 Task: Search one way flight ticket for 2 adults, 2 children, 2 infants in seat in first from Sioux City: Sioux Gateway Airport (brig. General Bud Day Field) to Rockford: Chicago Rockford International Airport(was Northwest Chicagoland Regional Airport At Rockford) on 5-1-2023. Choice of flights is Frontier. Number of bags: 7 checked bags. Price is upto 96000. Outbound departure time preference is 9:45.
Action: Mouse moved to (234, 248)
Screenshot: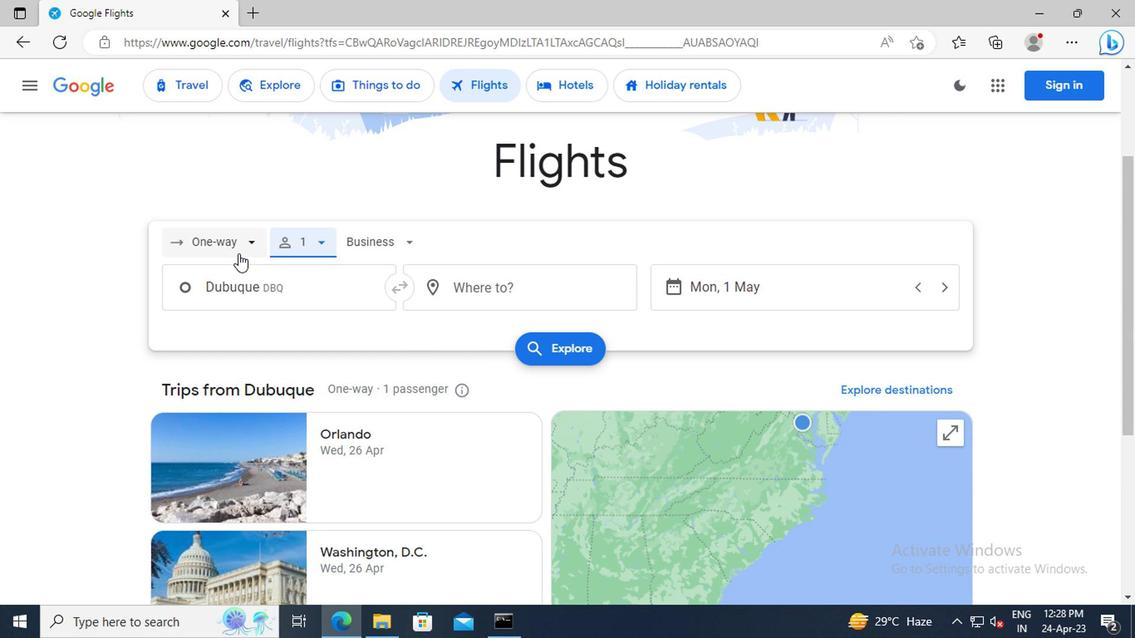 
Action: Mouse pressed left at (234, 248)
Screenshot: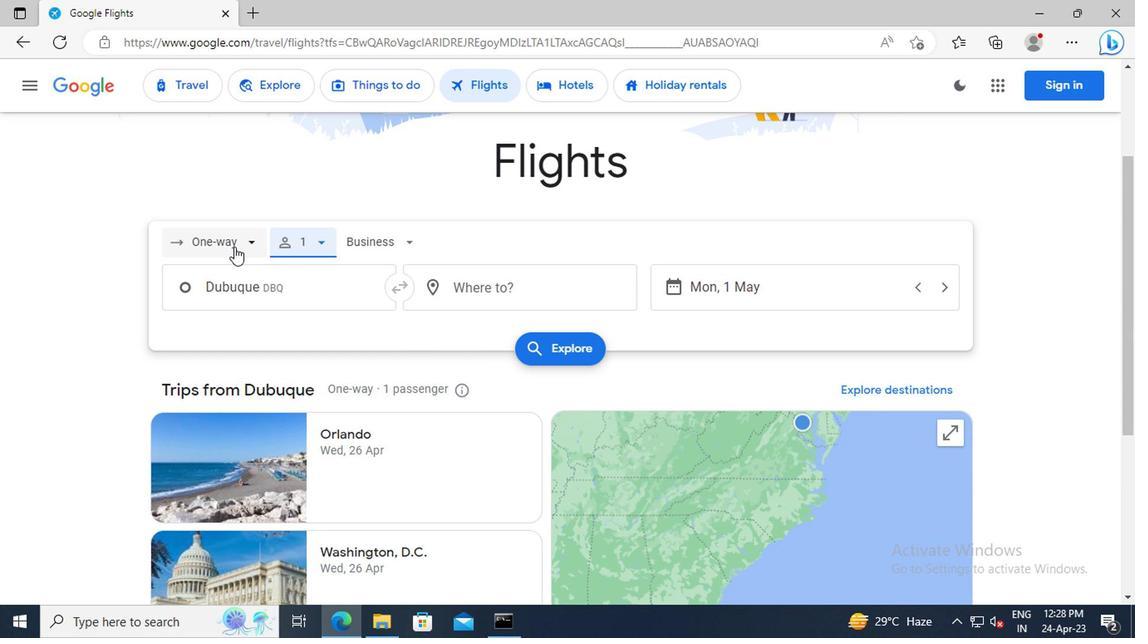 
Action: Mouse moved to (238, 322)
Screenshot: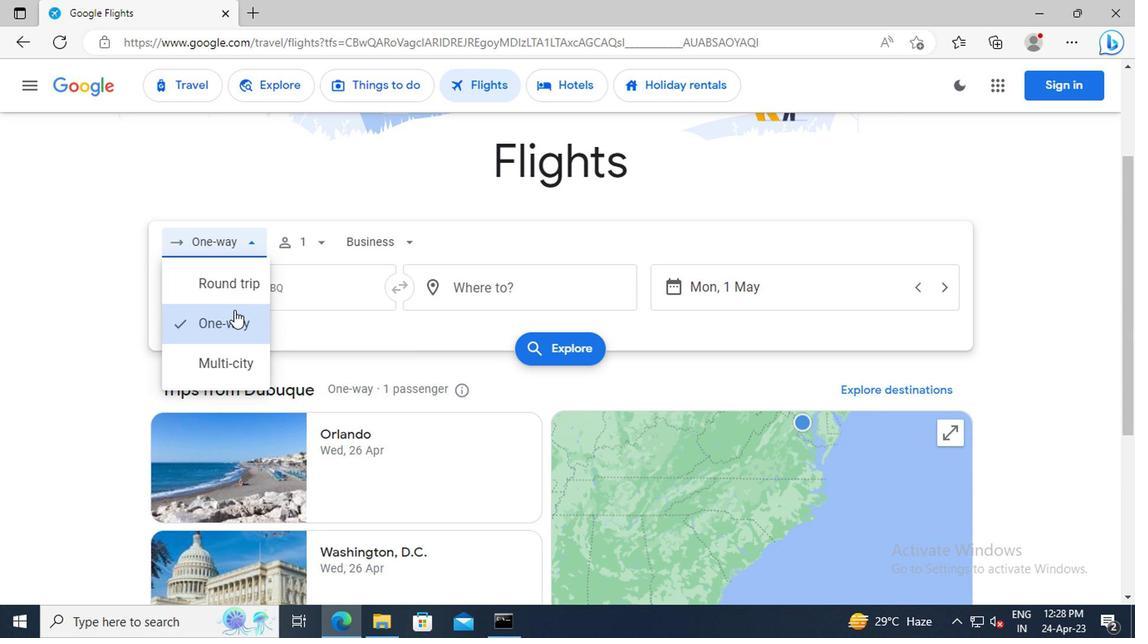 
Action: Mouse pressed left at (238, 322)
Screenshot: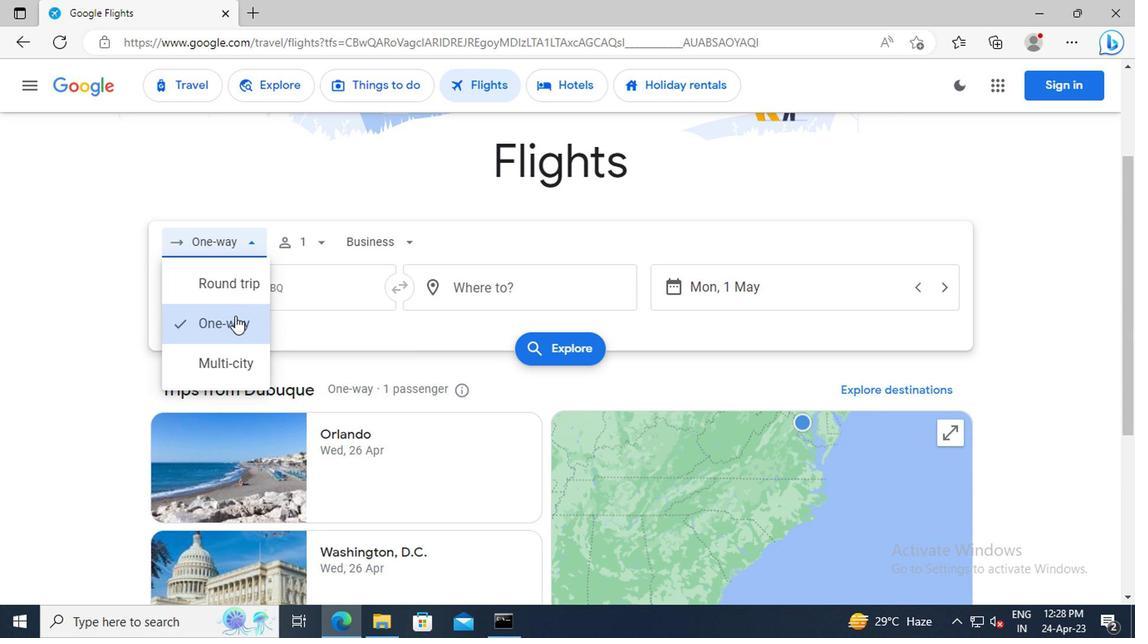 
Action: Mouse moved to (319, 241)
Screenshot: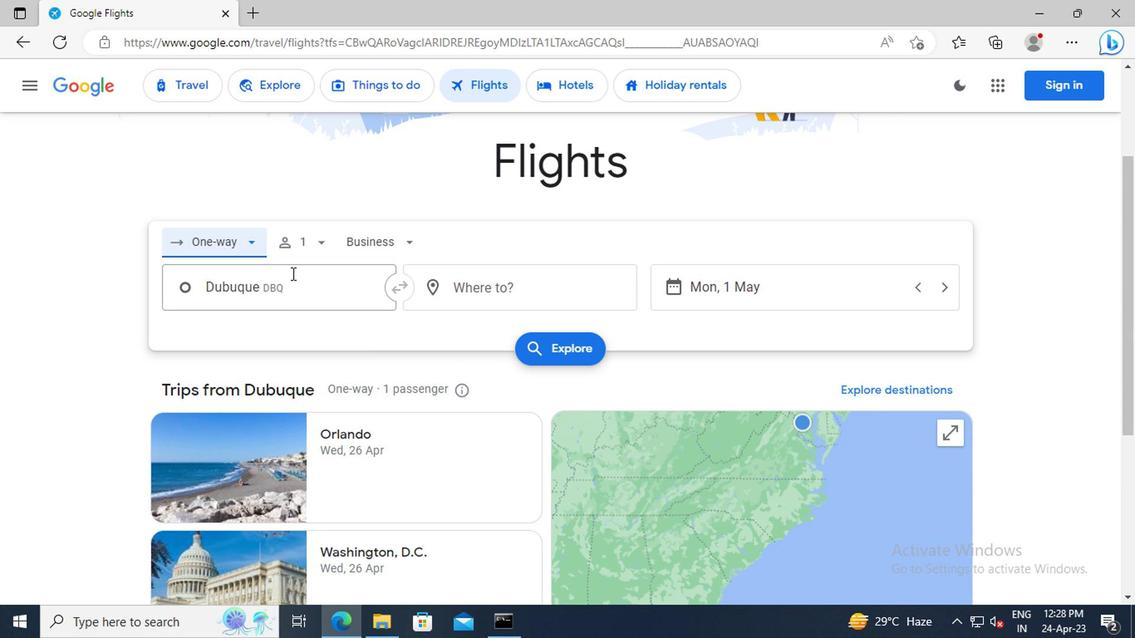 
Action: Mouse pressed left at (319, 241)
Screenshot: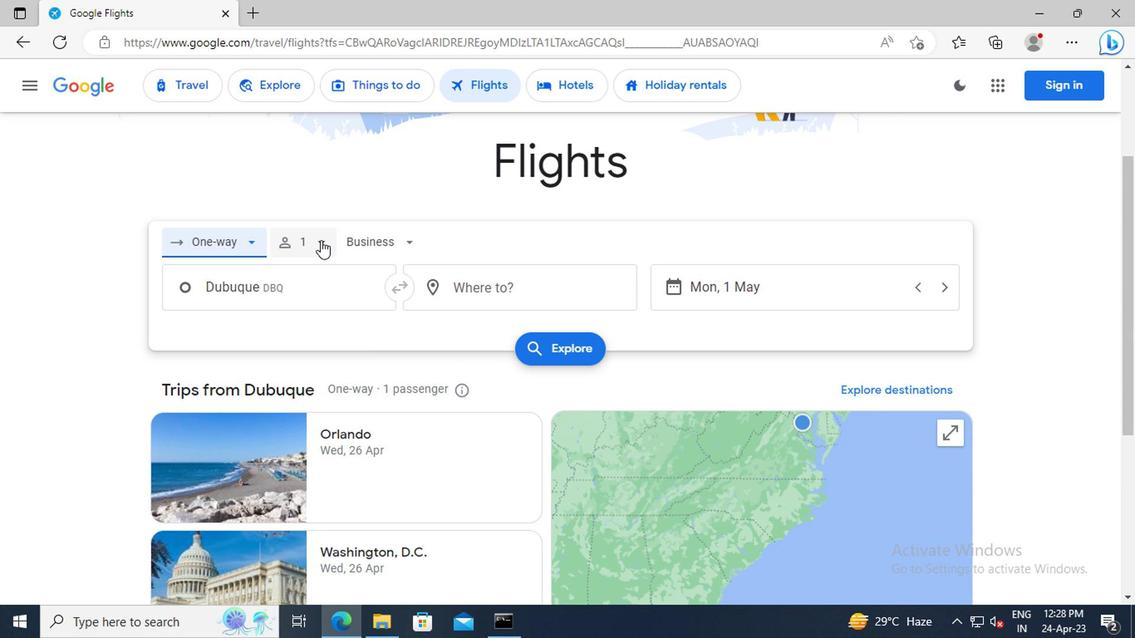 
Action: Mouse moved to (435, 285)
Screenshot: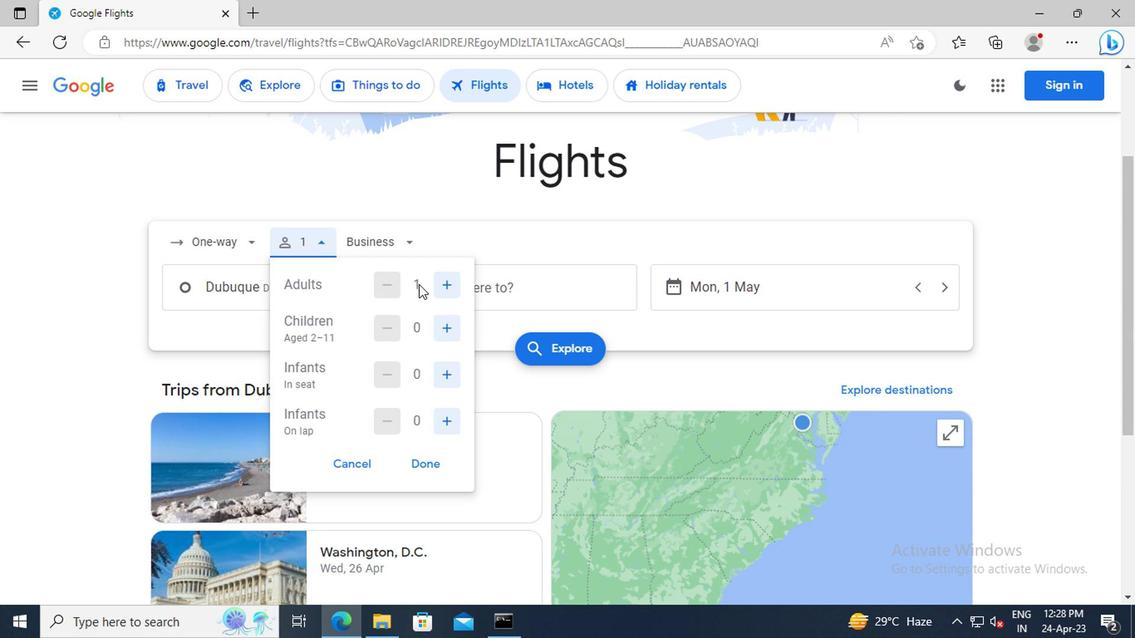 
Action: Mouse pressed left at (435, 285)
Screenshot: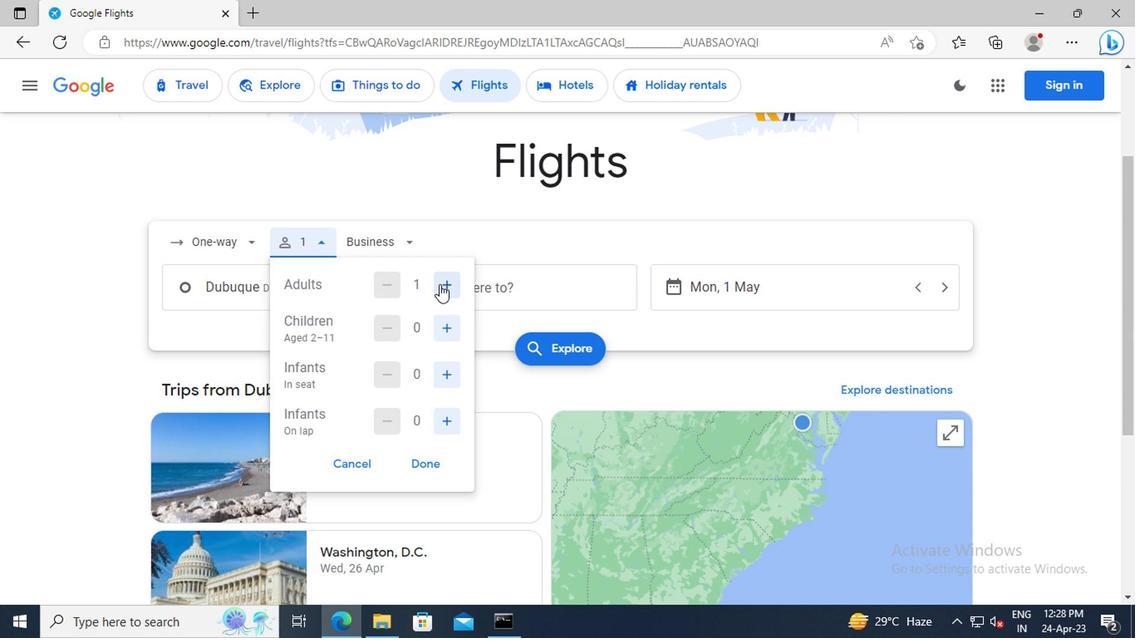 
Action: Mouse moved to (444, 327)
Screenshot: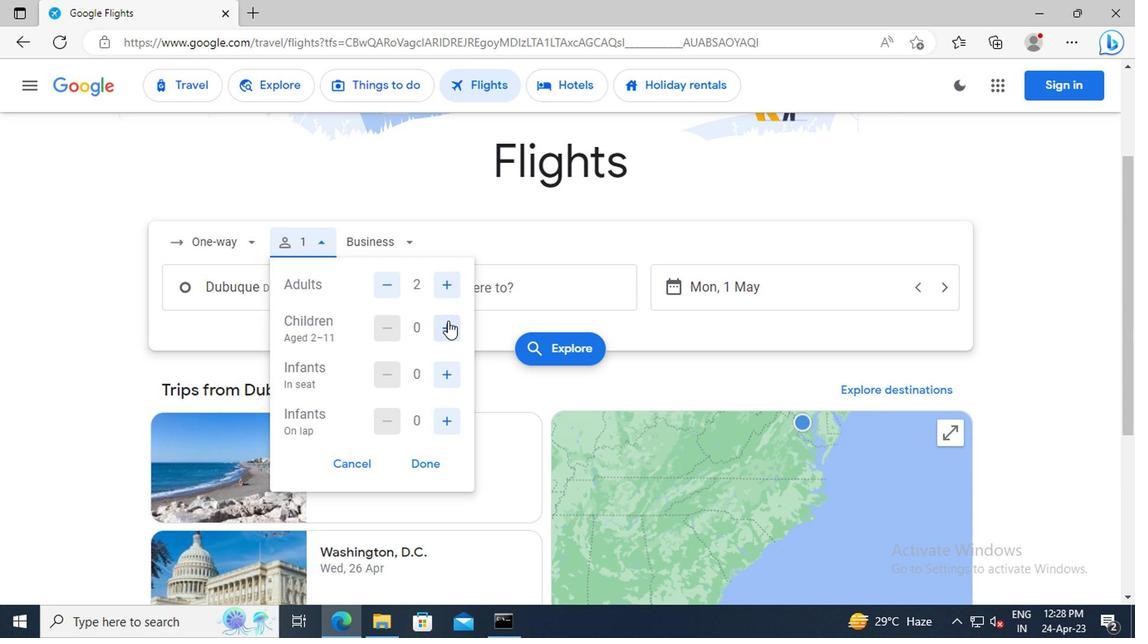 
Action: Mouse pressed left at (444, 327)
Screenshot: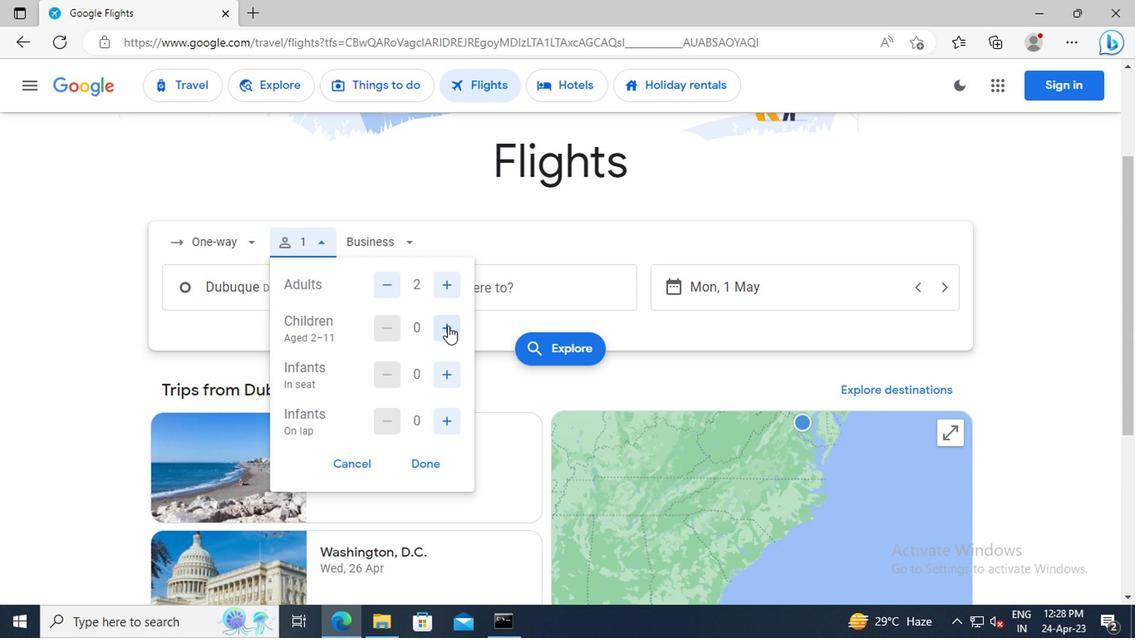 
Action: Mouse pressed left at (444, 327)
Screenshot: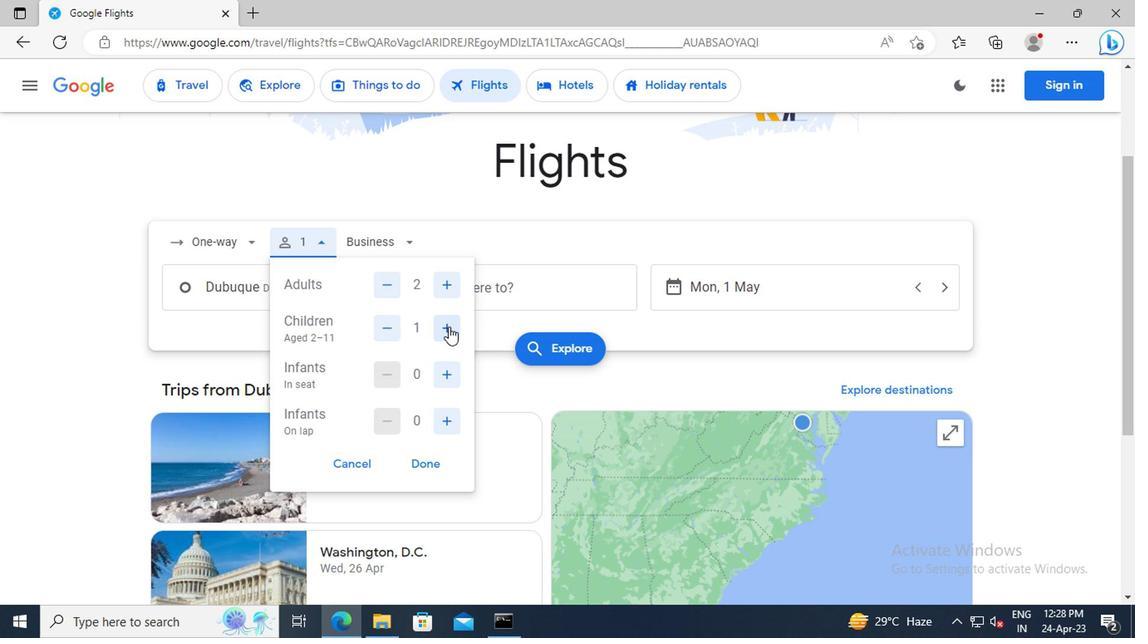 
Action: Mouse moved to (443, 378)
Screenshot: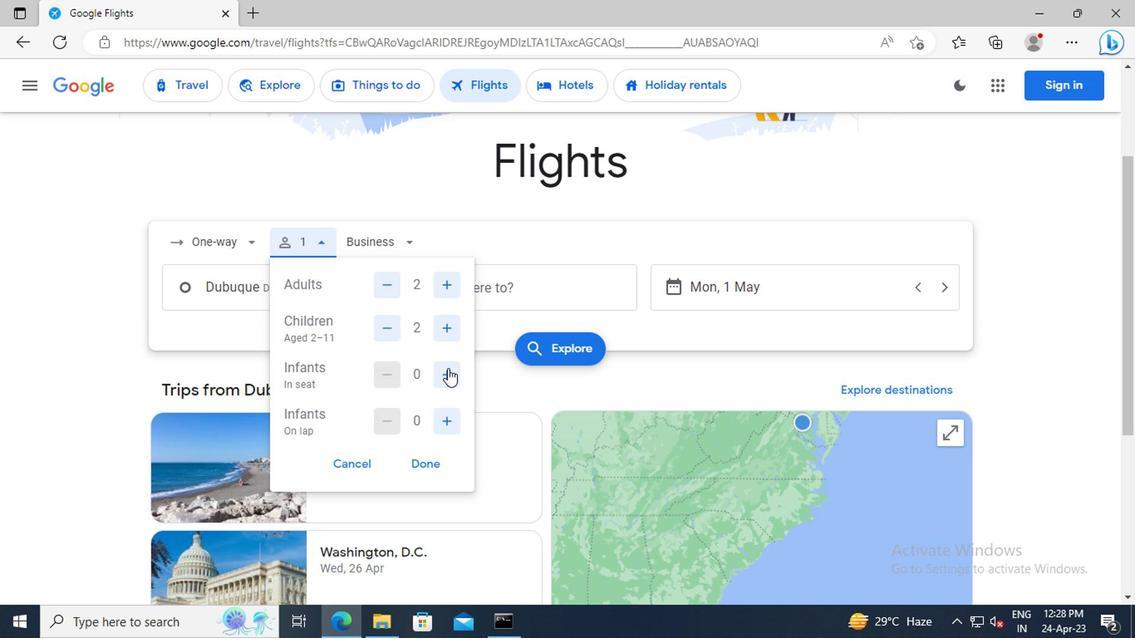 
Action: Mouse pressed left at (443, 378)
Screenshot: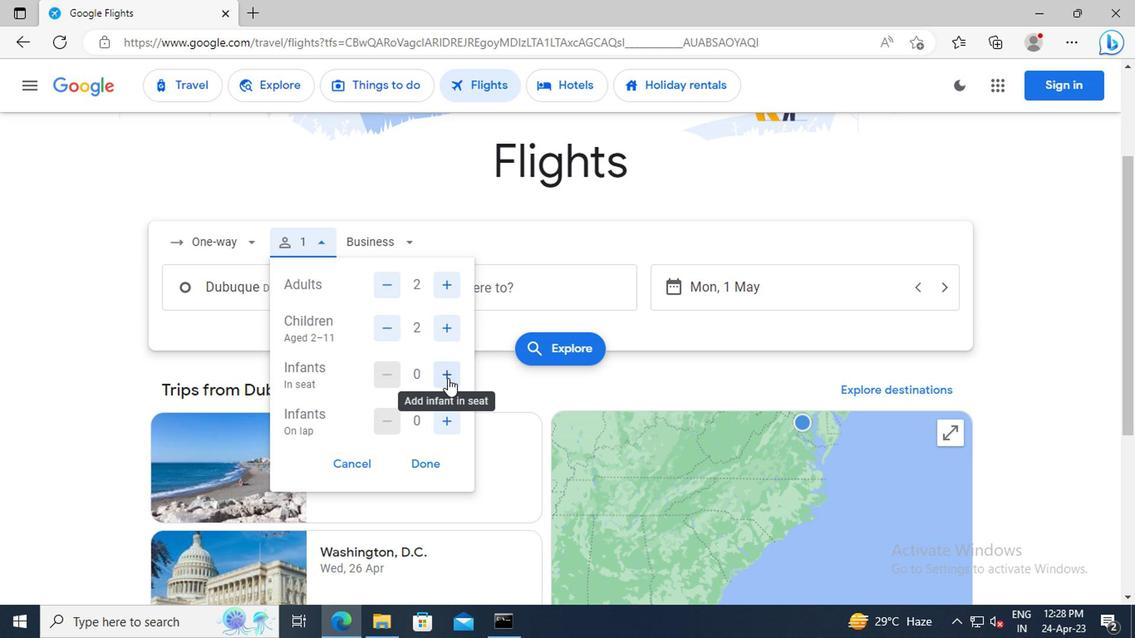 
Action: Mouse pressed left at (443, 378)
Screenshot: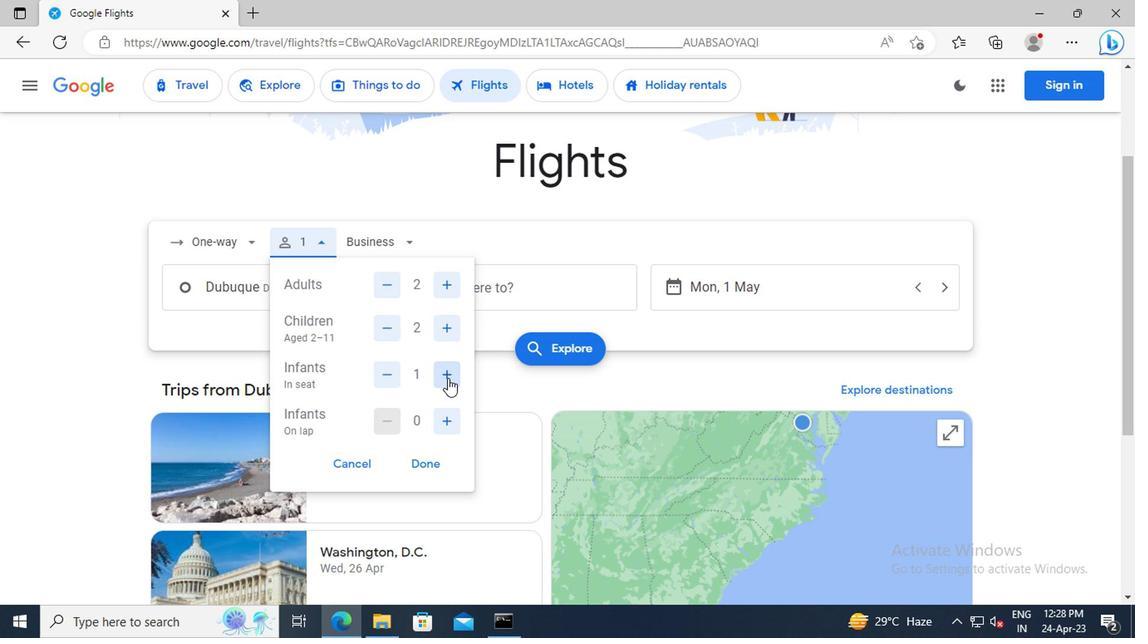 
Action: Mouse moved to (419, 464)
Screenshot: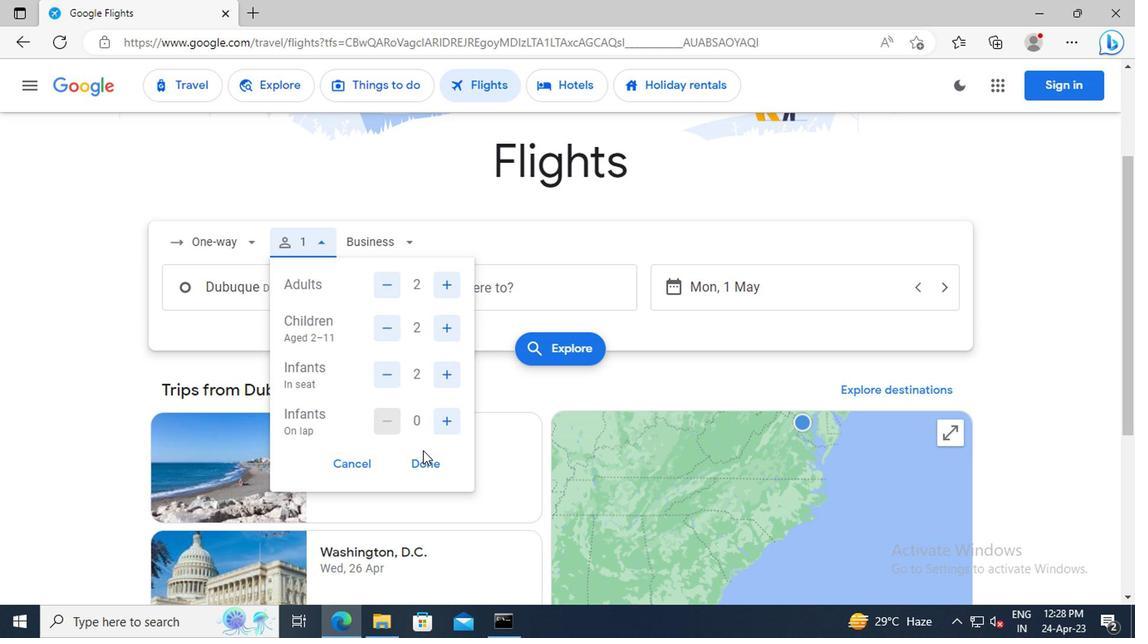 
Action: Mouse pressed left at (419, 464)
Screenshot: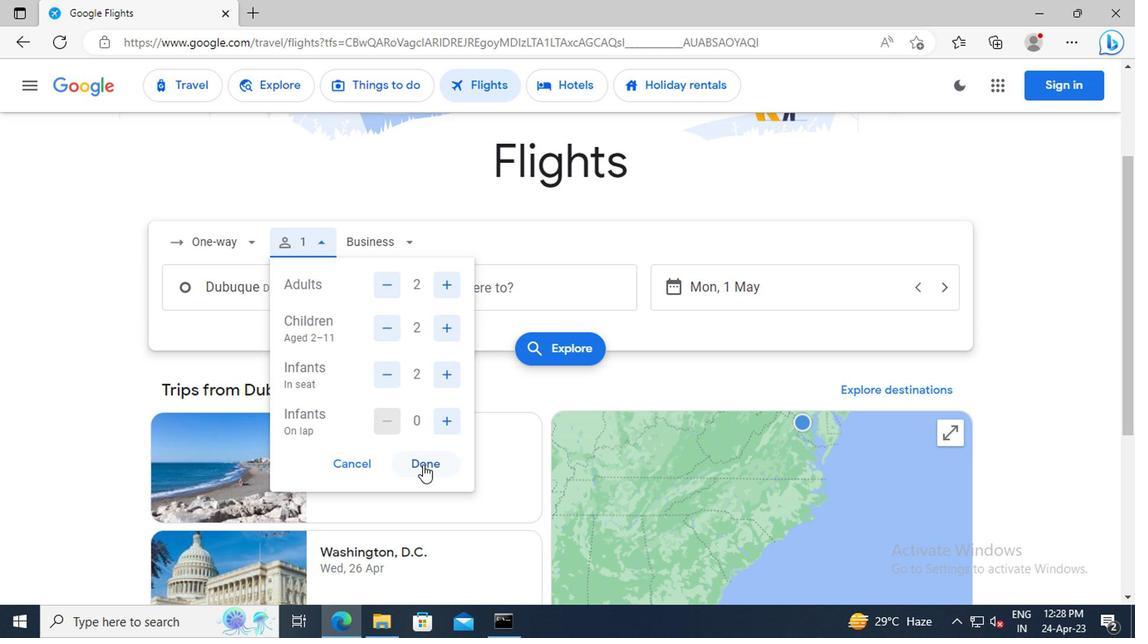 
Action: Mouse moved to (390, 246)
Screenshot: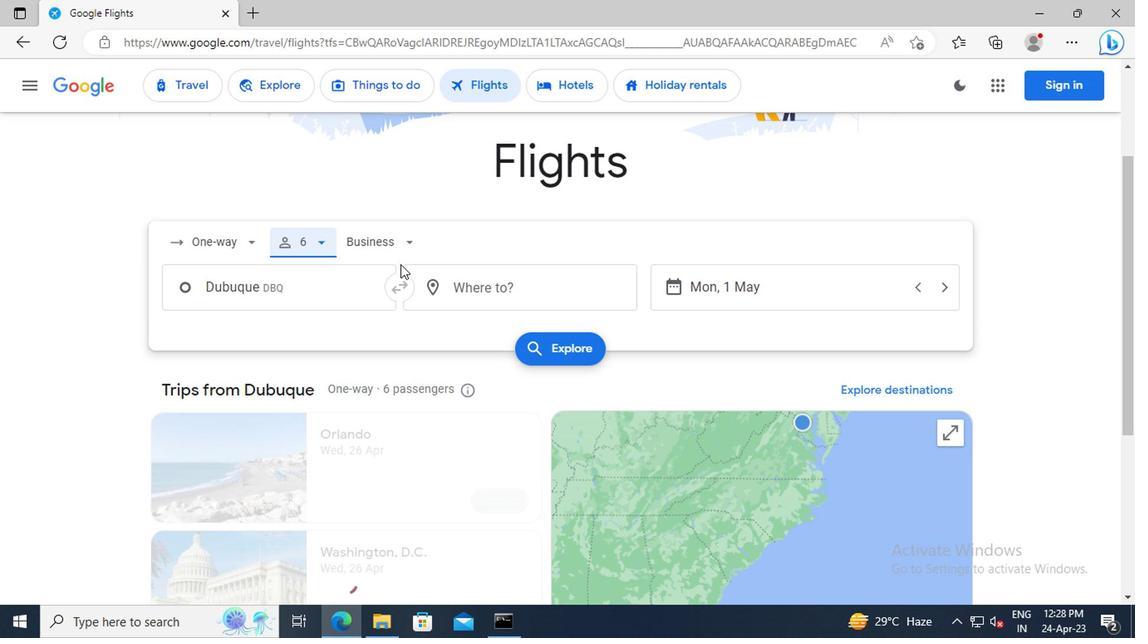 
Action: Mouse pressed left at (390, 246)
Screenshot: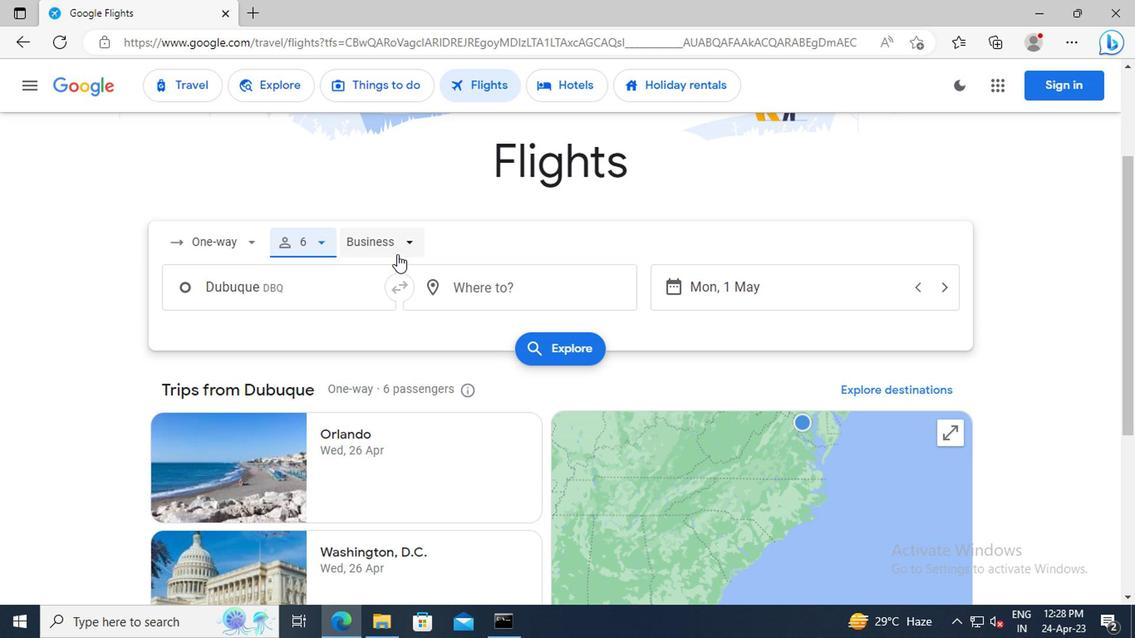 
Action: Mouse moved to (402, 401)
Screenshot: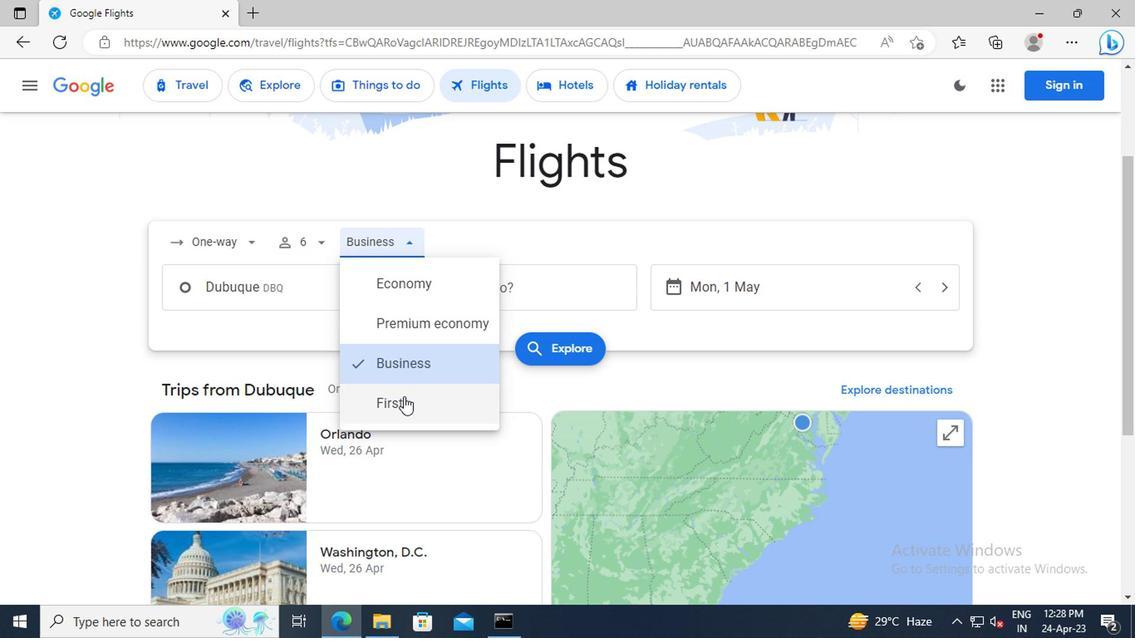 
Action: Mouse pressed left at (402, 401)
Screenshot: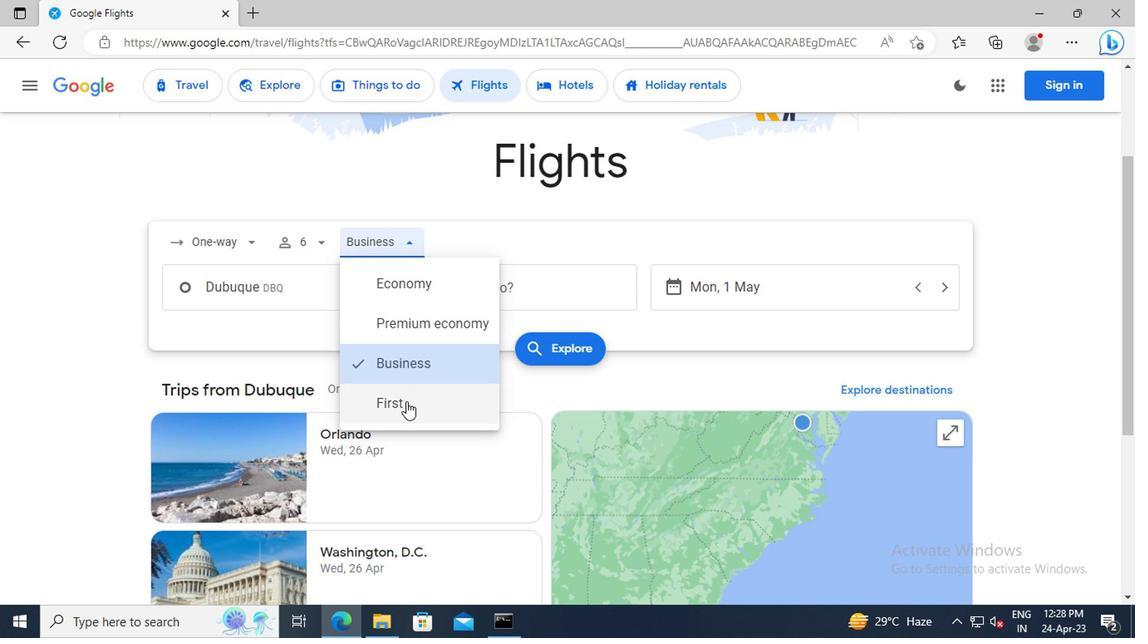 
Action: Mouse moved to (325, 291)
Screenshot: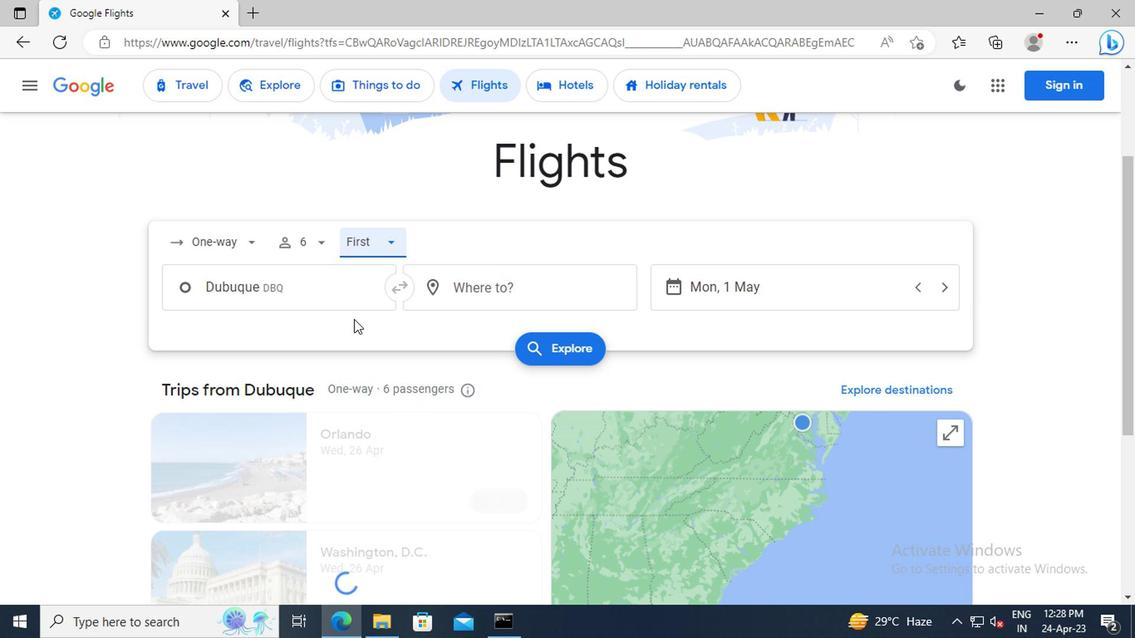 
Action: Mouse pressed left at (325, 291)
Screenshot: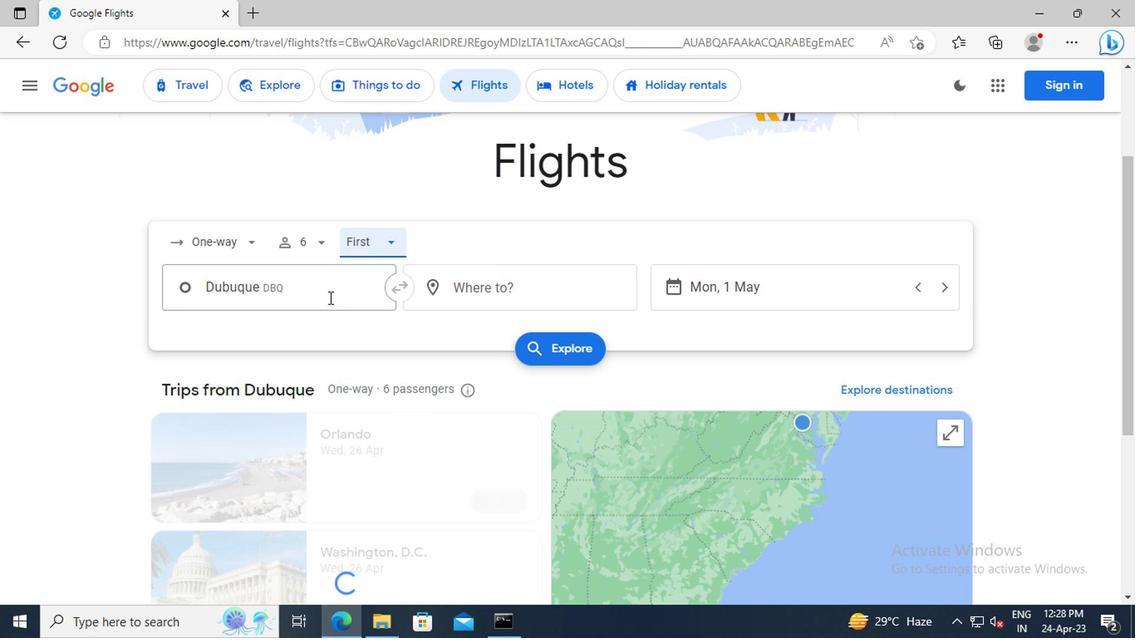 
Action: Key pressed <Key.shift>SIOUX<Key.space><Key.shift>CITY
Screenshot: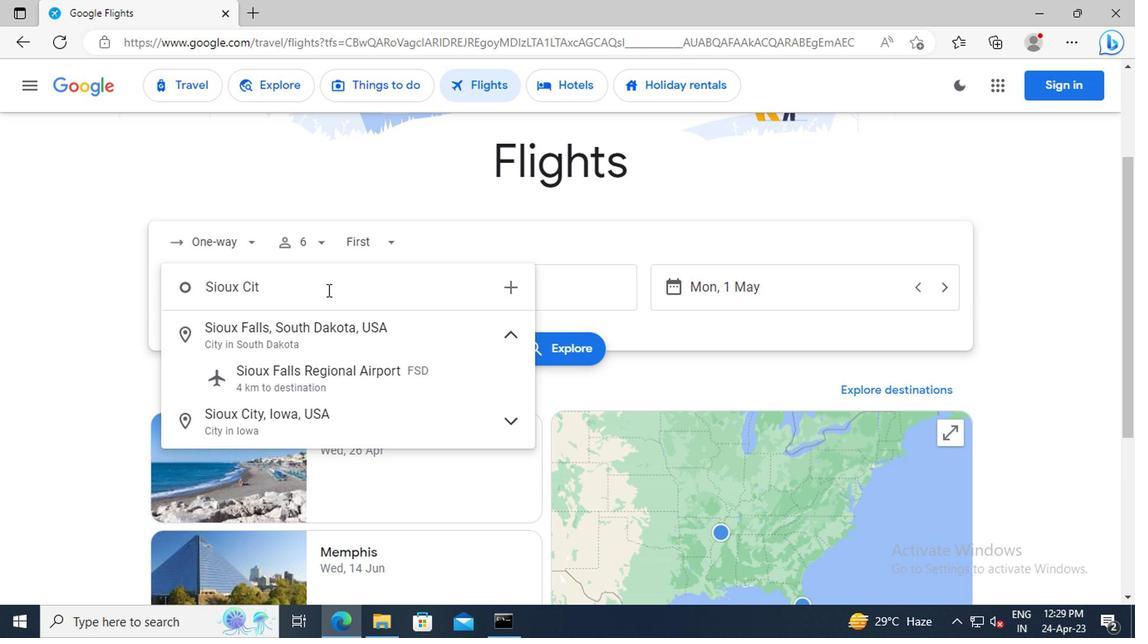 
Action: Mouse moved to (332, 335)
Screenshot: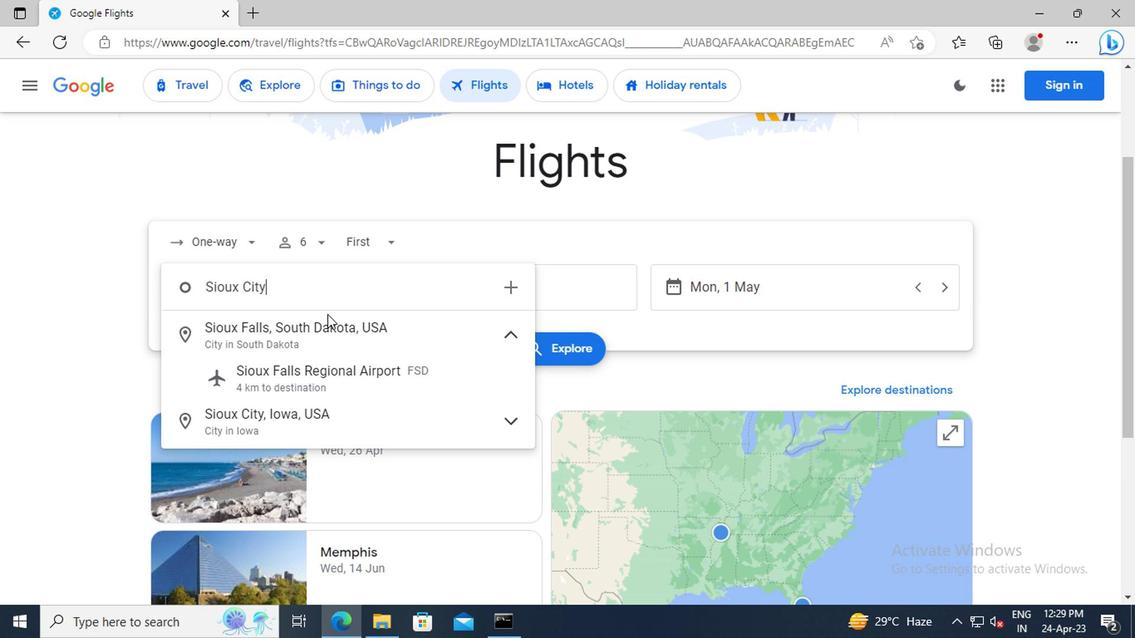 
Action: Mouse pressed left at (332, 335)
Screenshot: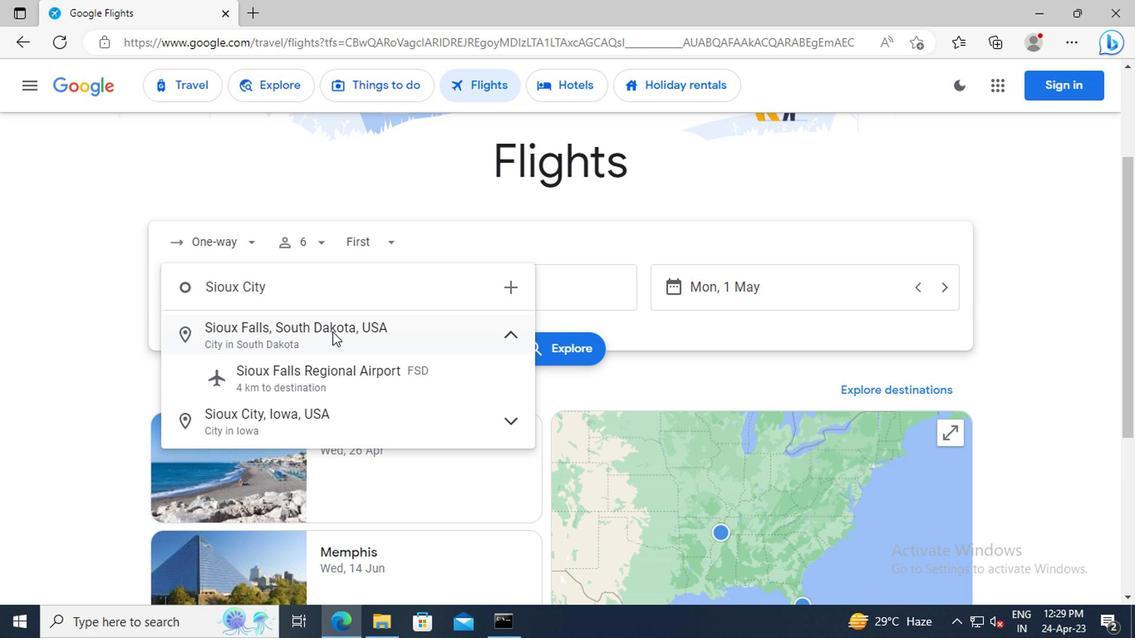 
Action: Mouse moved to (466, 294)
Screenshot: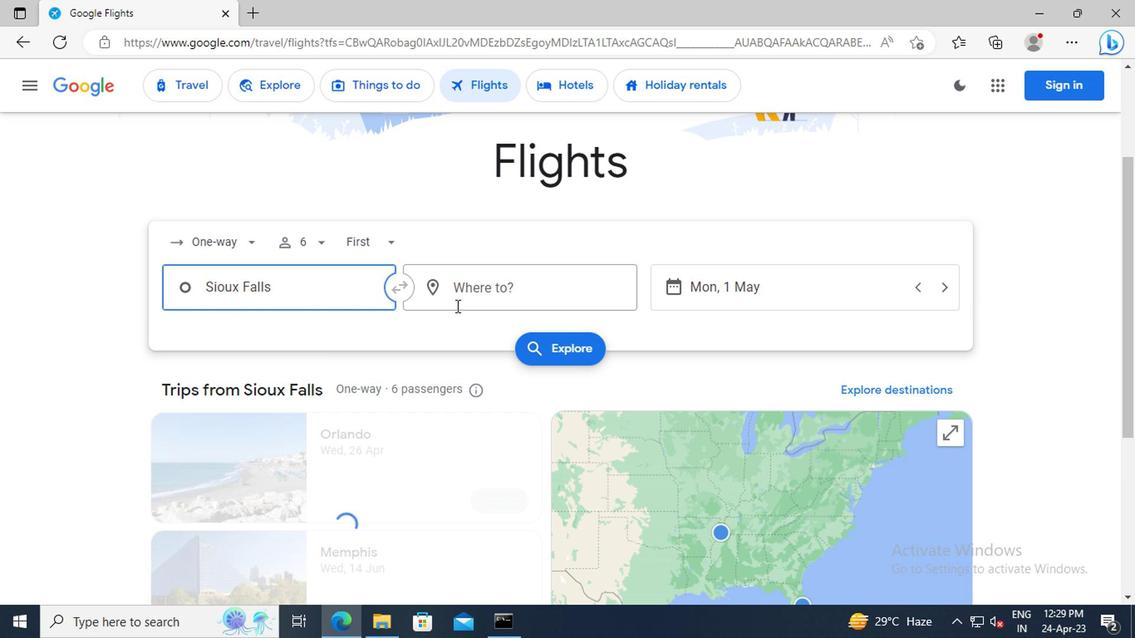 
Action: Mouse pressed left at (466, 294)
Screenshot: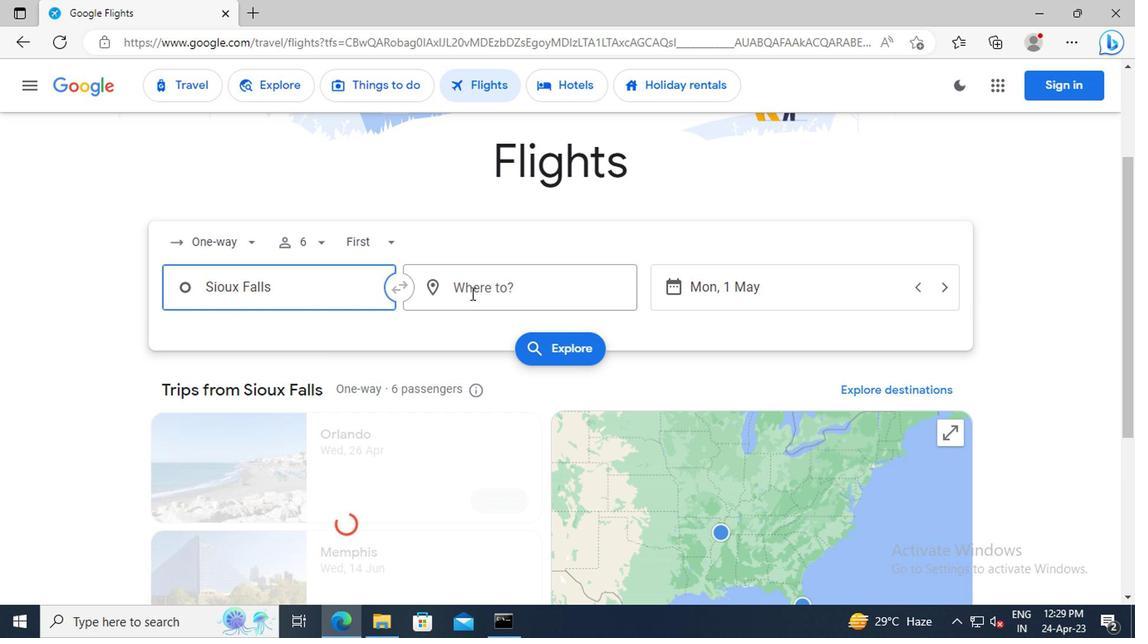 
Action: Key pressed <Key.shift>ROCKFORD
Screenshot: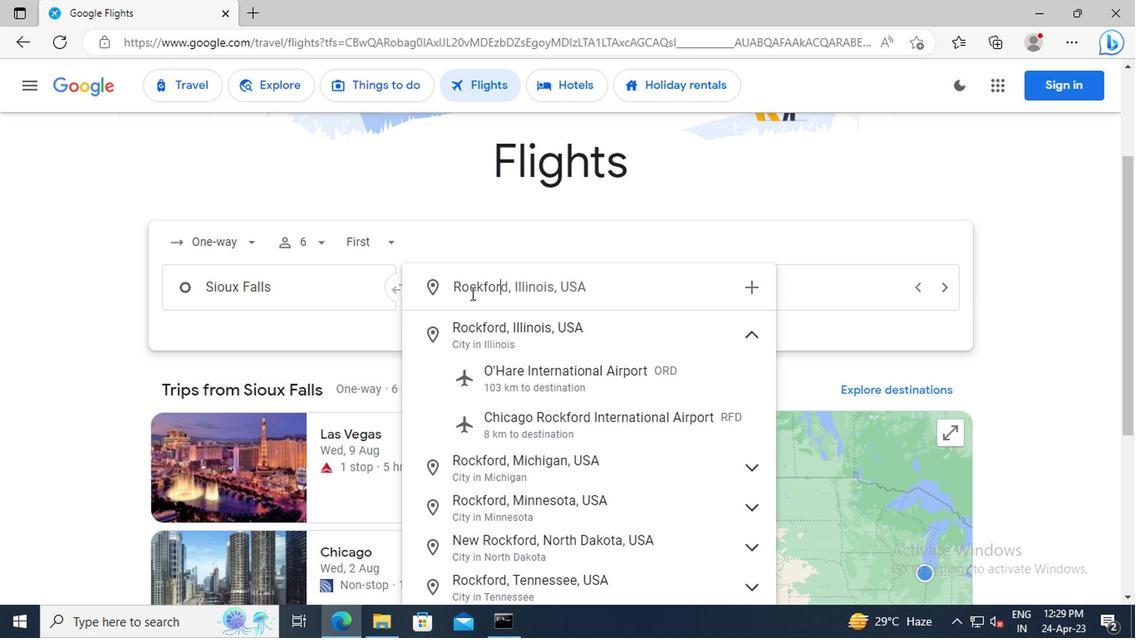 
Action: Mouse moved to (539, 423)
Screenshot: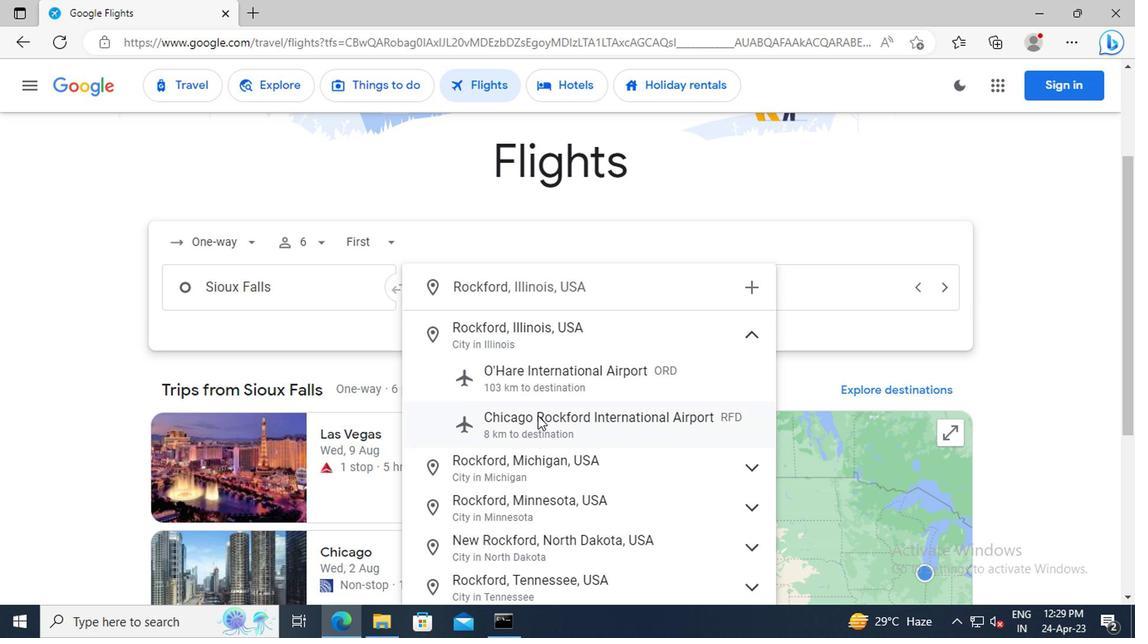 
Action: Mouse pressed left at (539, 423)
Screenshot: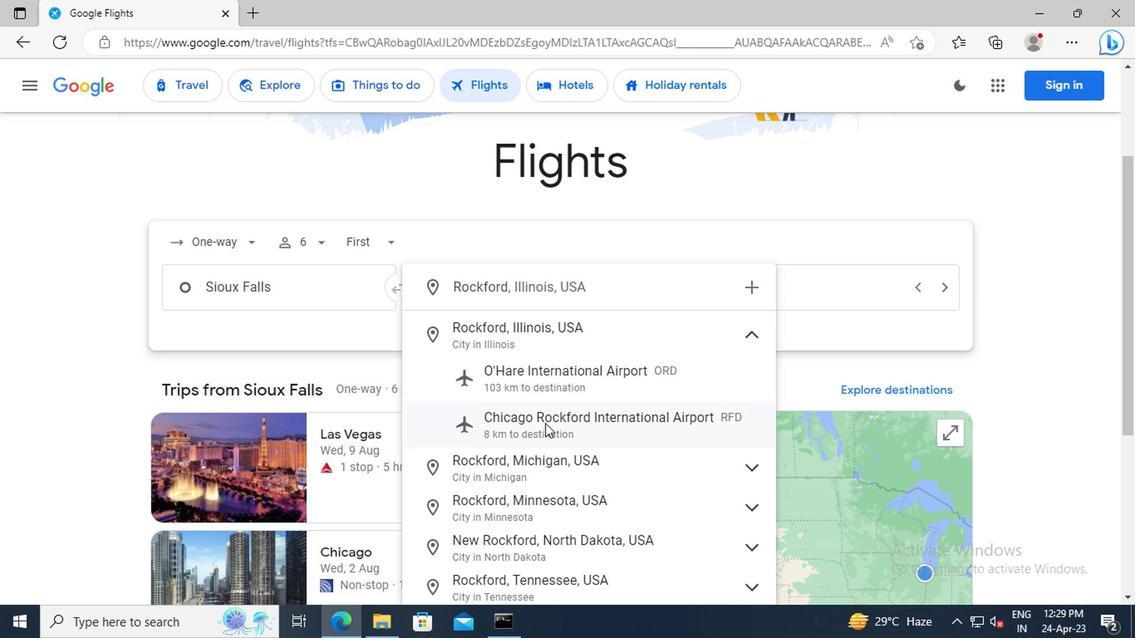 
Action: Mouse moved to (767, 288)
Screenshot: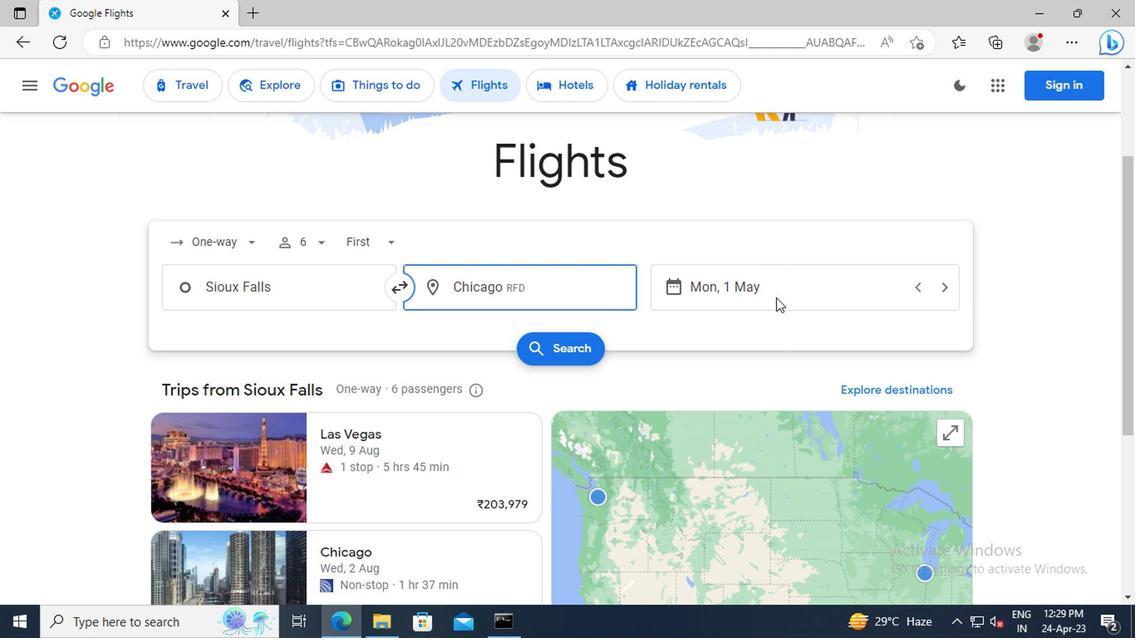 
Action: Mouse pressed left at (767, 288)
Screenshot: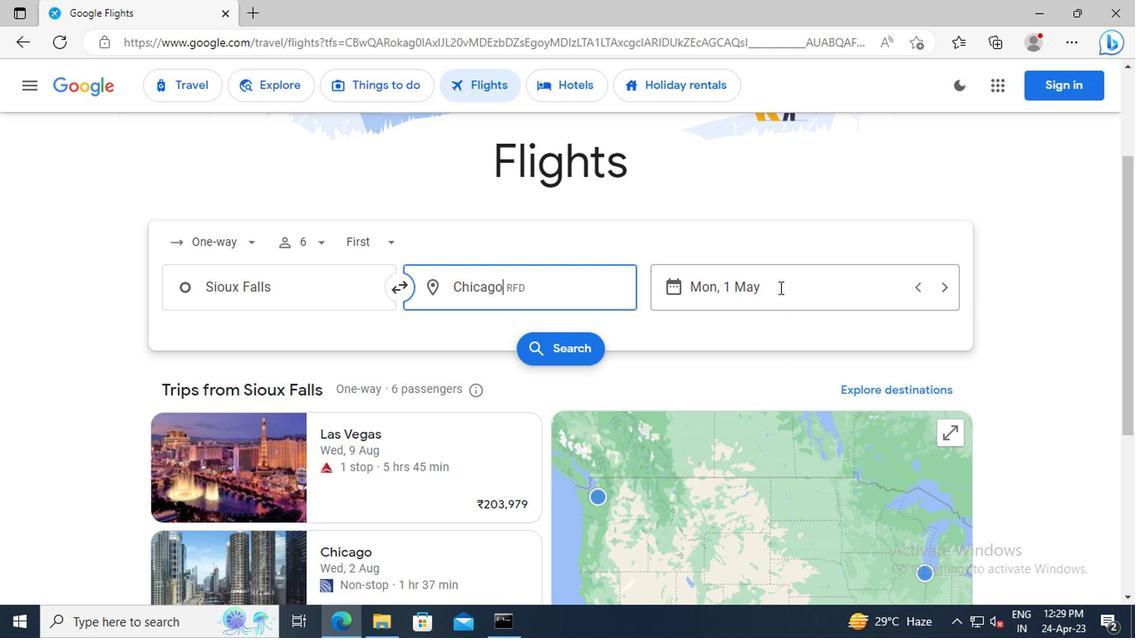 
Action: Mouse moved to (672, 273)
Screenshot: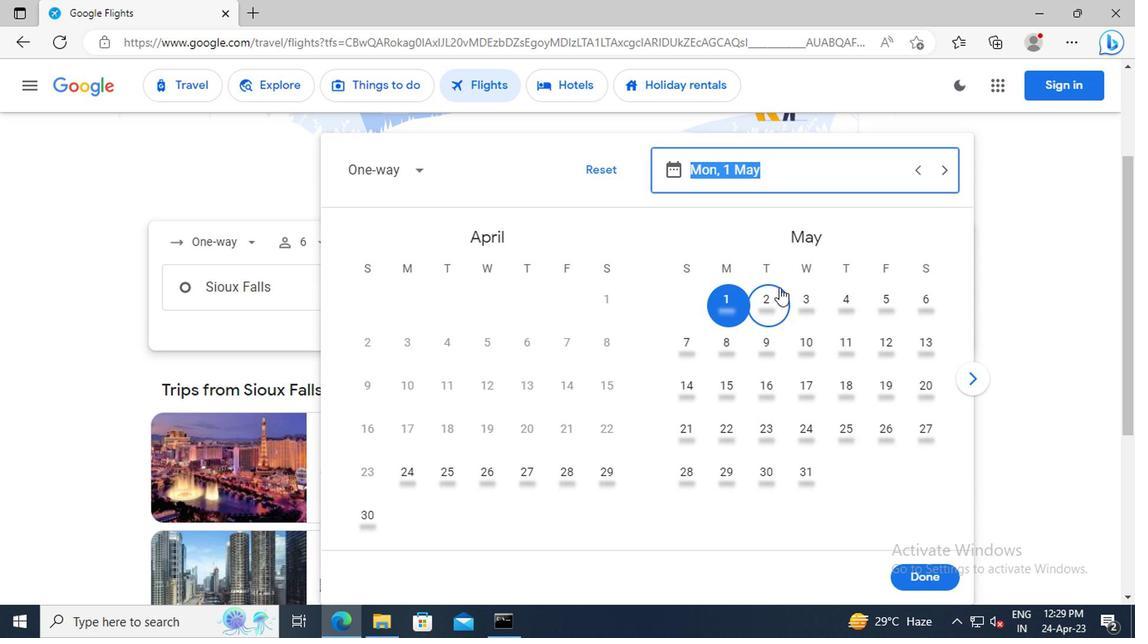 
Action: Key pressed 1<Key.space>MAY<Key.enter>
Screenshot: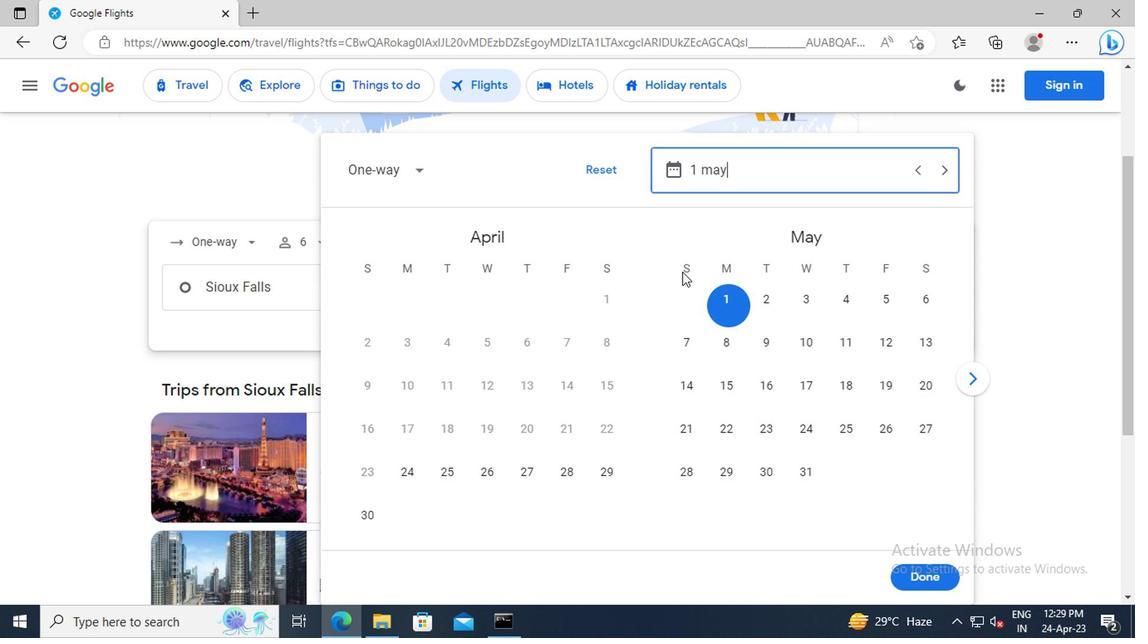 
Action: Mouse moved to (914, 572)
Screenshot: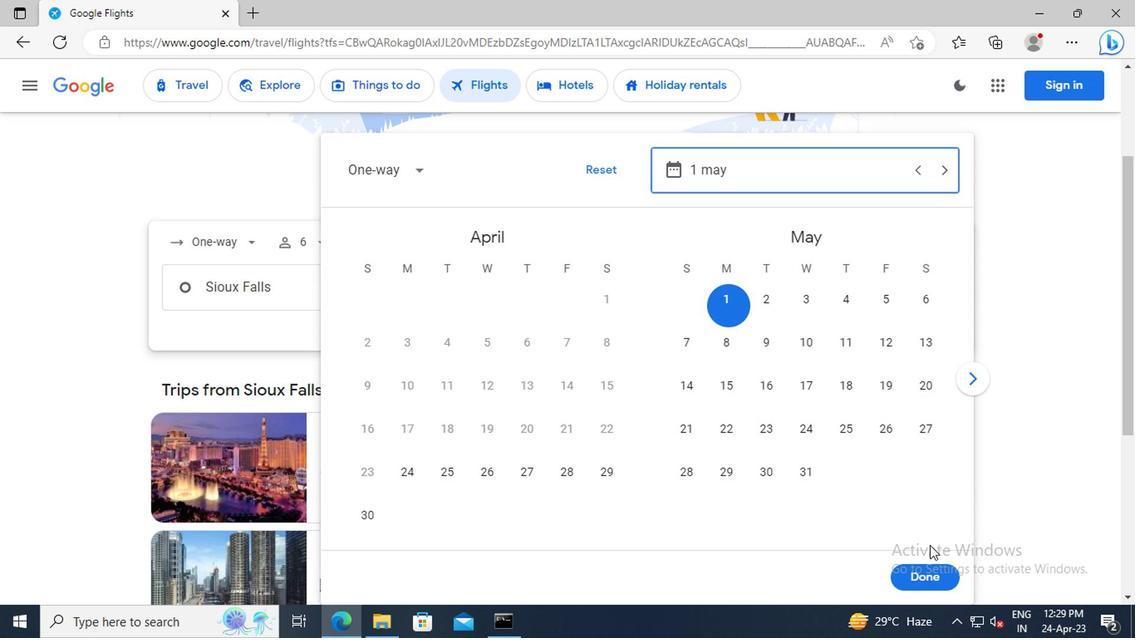 
Action: Mouse pressed left at (914, 572)
Screenshot: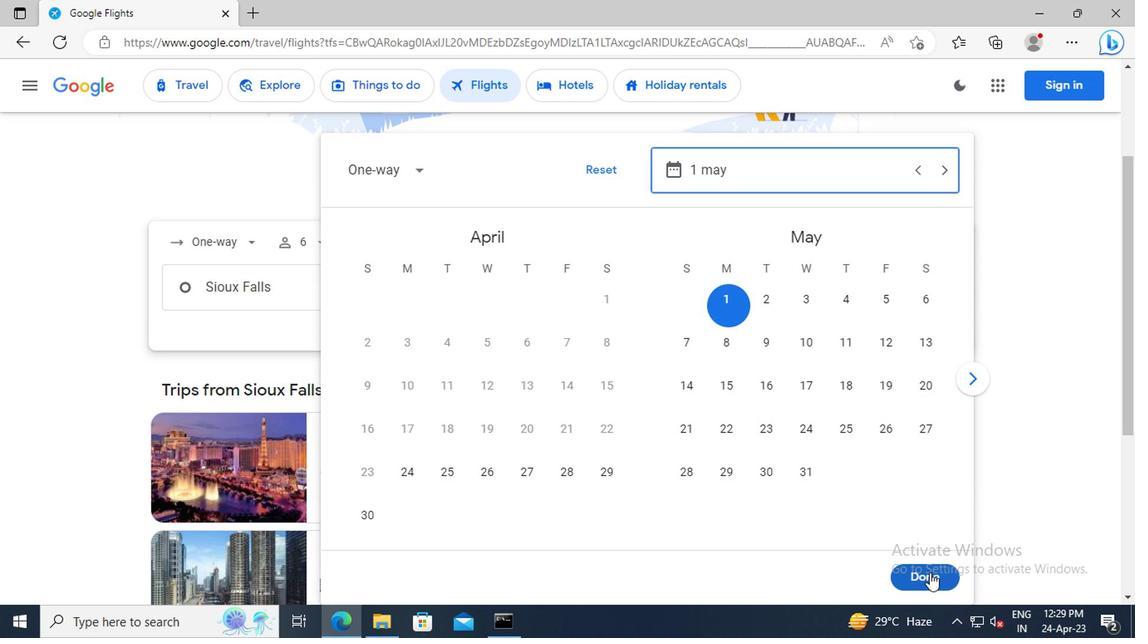 
Action: Mouse moved to (534, 354)
Screenshot: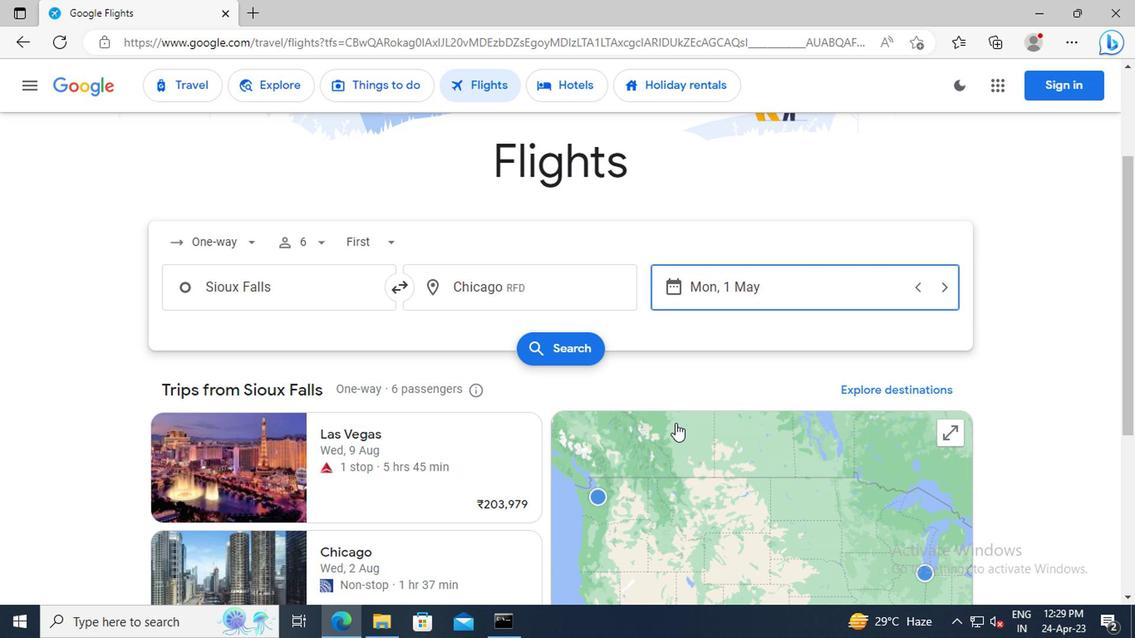 
Action: Mouse pressed left at (534, 354)
Screenshot: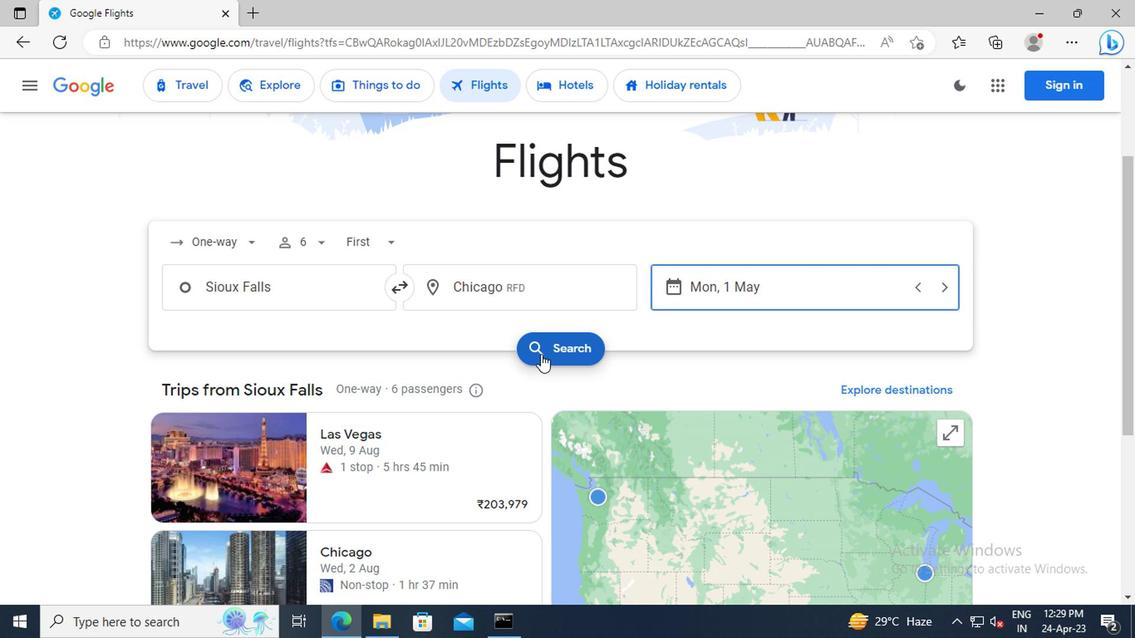 
Action: Mouse moved to (202, 237)
Screenshot: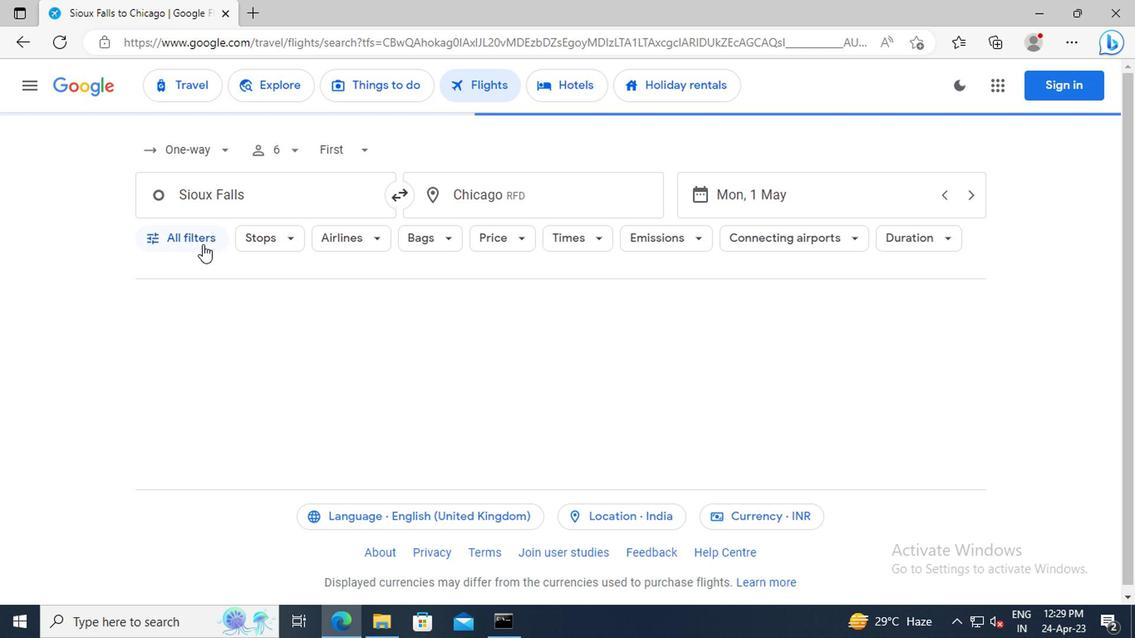 
Action: Mouse pressed left at (202, 237)
Screenshot: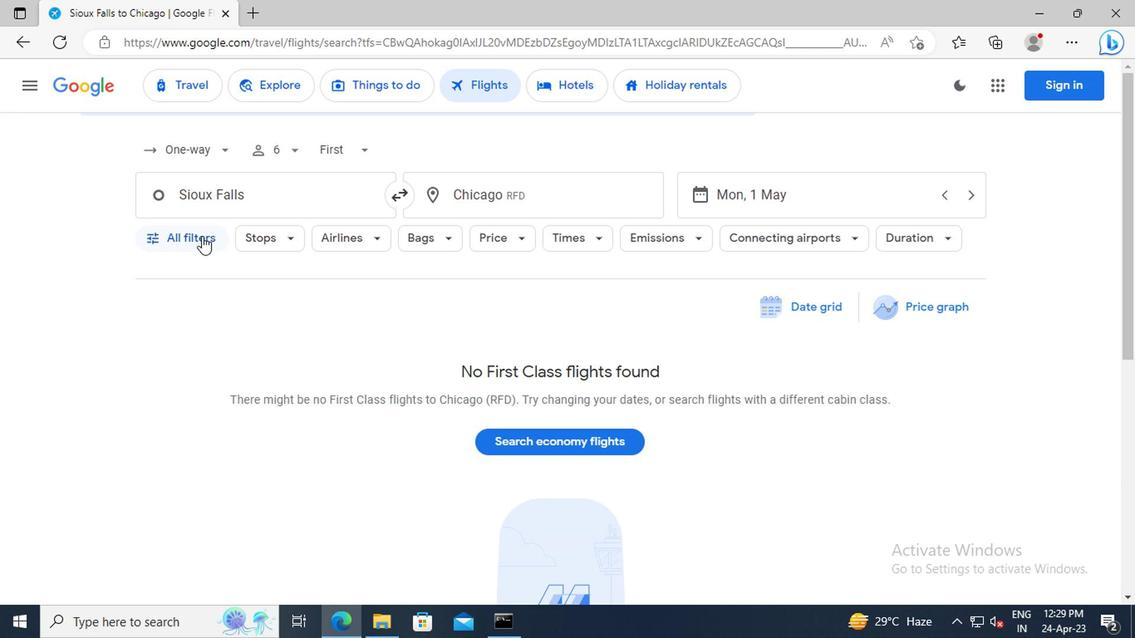 
Action: Mouse moved to (351, 329)
Screenshot: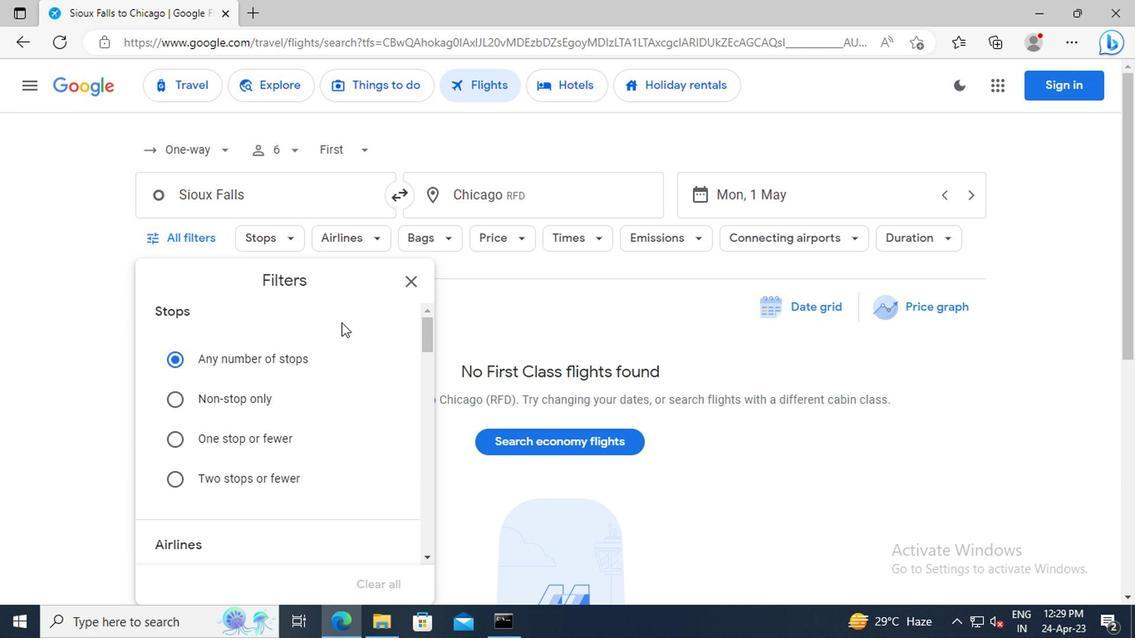 
Action: Mouse scrolled (351, 328) with delta (0, 0)
Screenshot: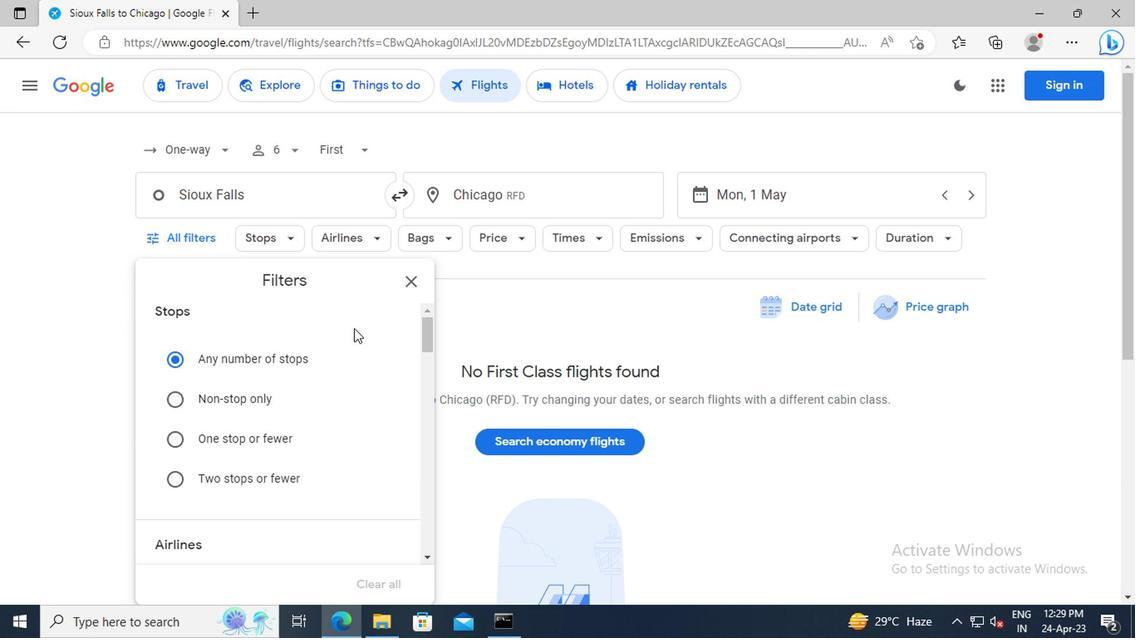 
Action: Mouse scrolled (351, 328) with delta (0, 0)
Screenshot: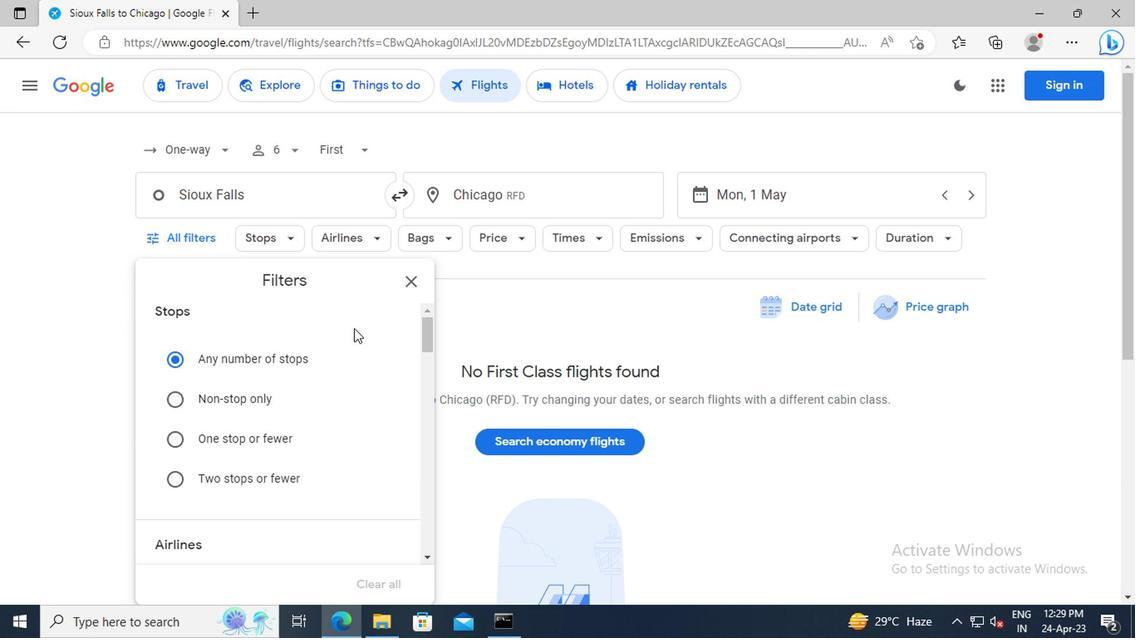 
Action: Mouse scrolled (351, 328) with delta (0, 0)
Screenshot: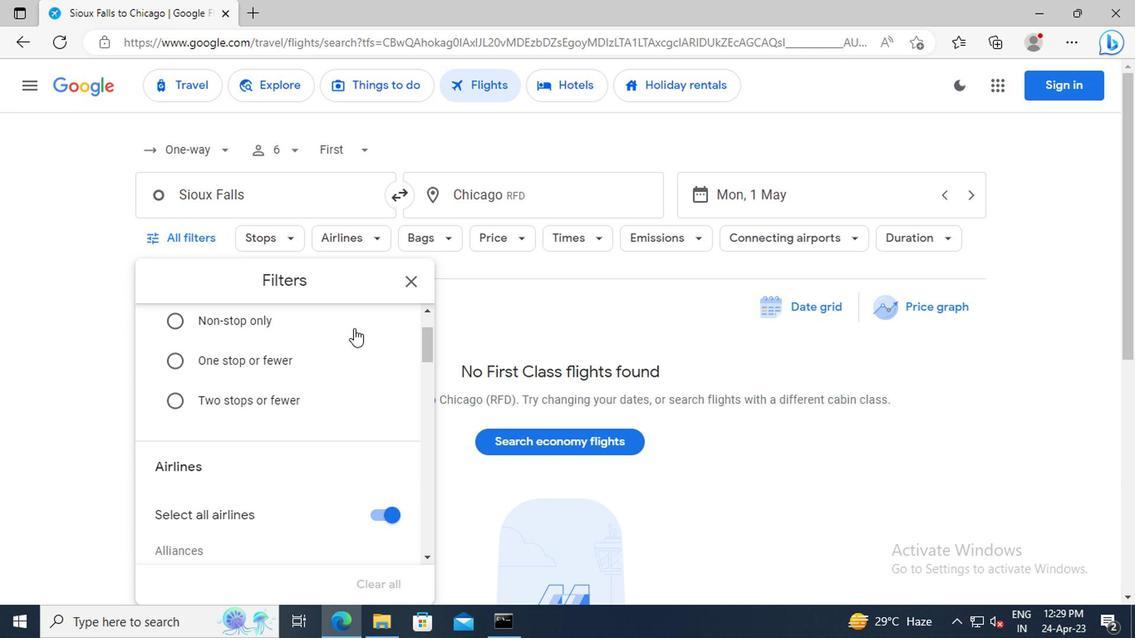 
Action: Mouse scrolled (351, 328) with delta (0, 0)
Screenshot: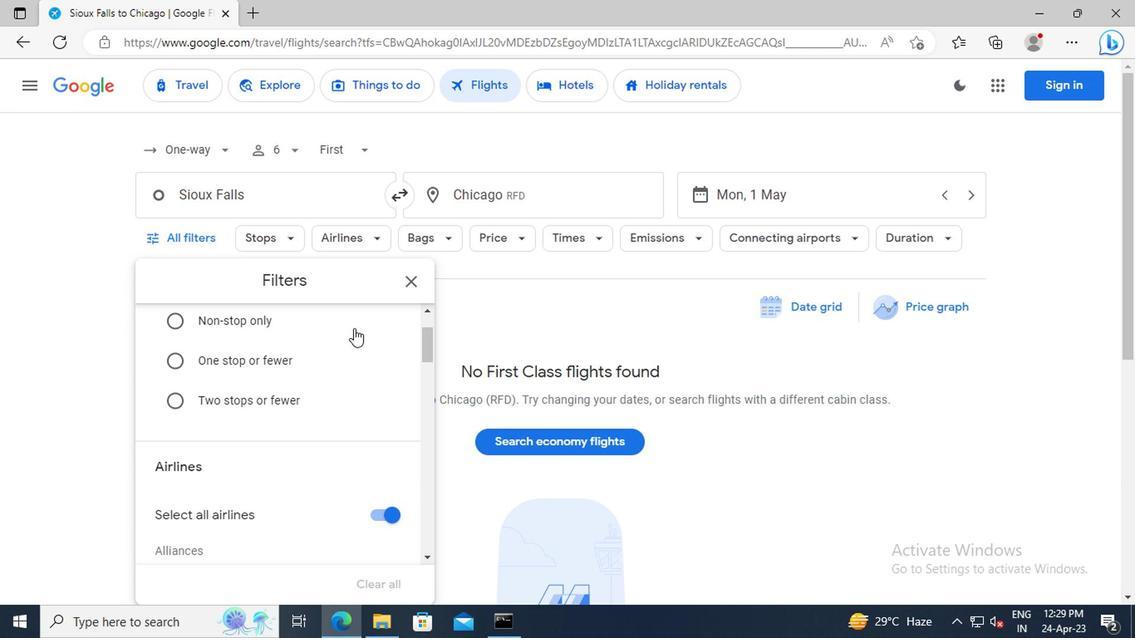 
Action: Mouse scrolled (351, 328) with delta (0, 0)
Screenshot: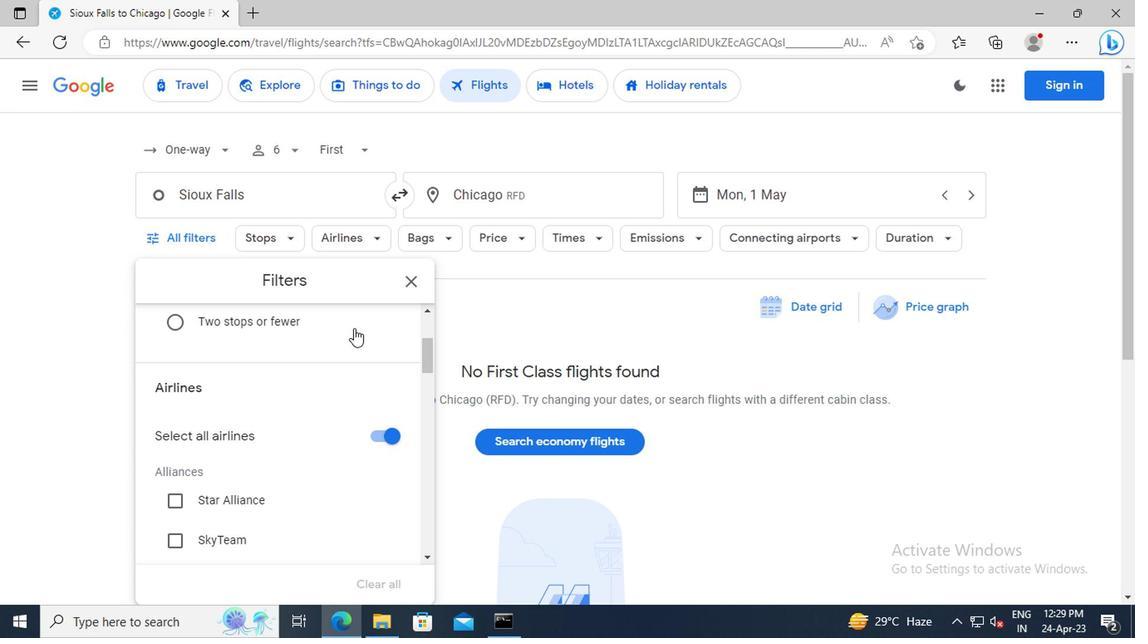 
Action: Mouse moved to (374, 399)
Screenshot: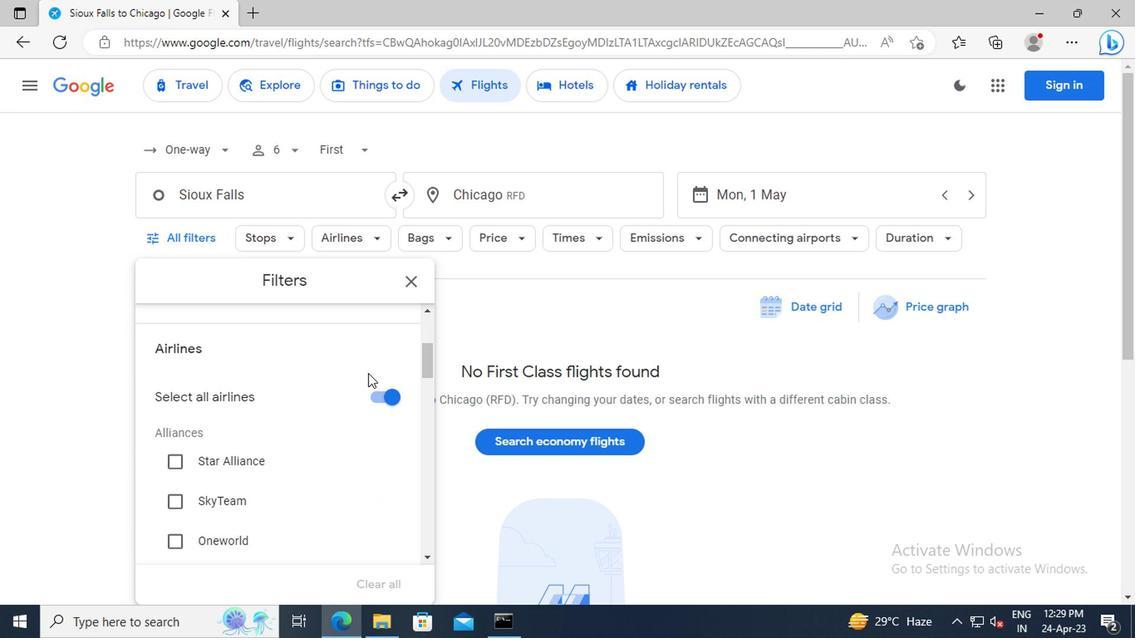 
Action: Mouse pressed left at (374, 399)
Screenshot: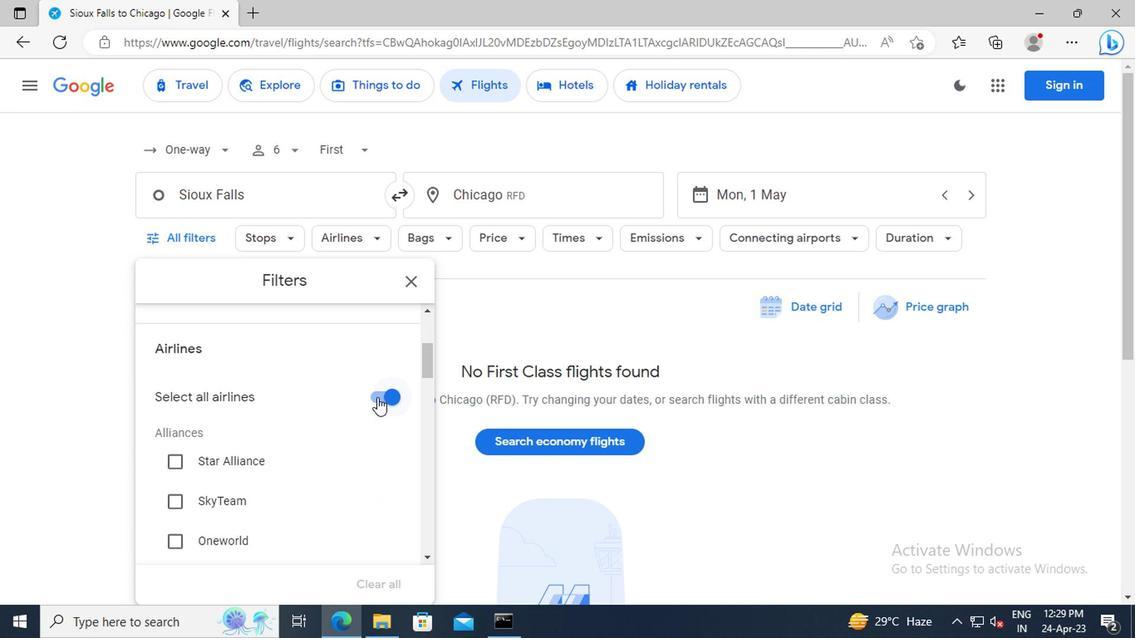
Action: Mouse moved to (323, 393)
Screenshot: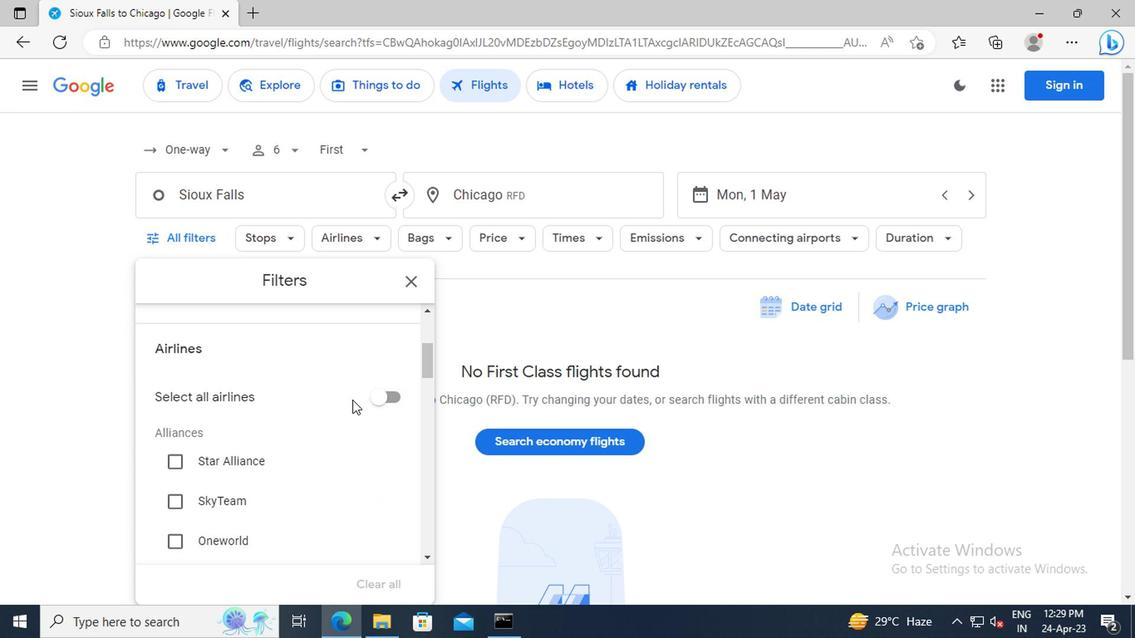 
Action: Mouse scrolled (323, 391) with delta (0, -1)
Screenshot: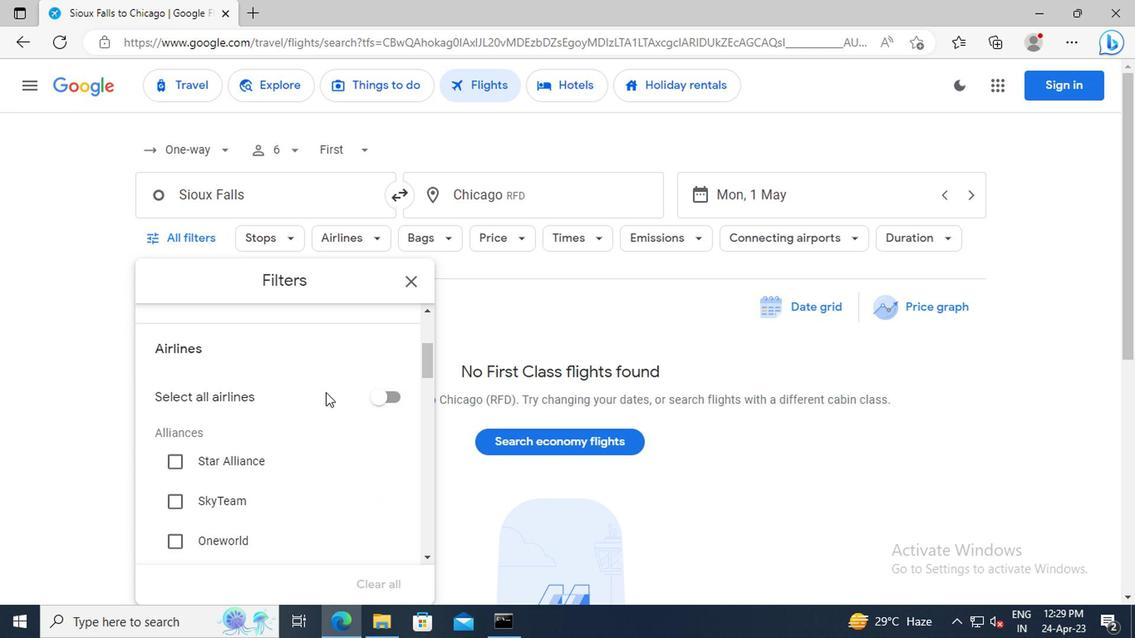 
Action: Mouse scrolled (323, 391) with delta (0, -1)
Screenshot: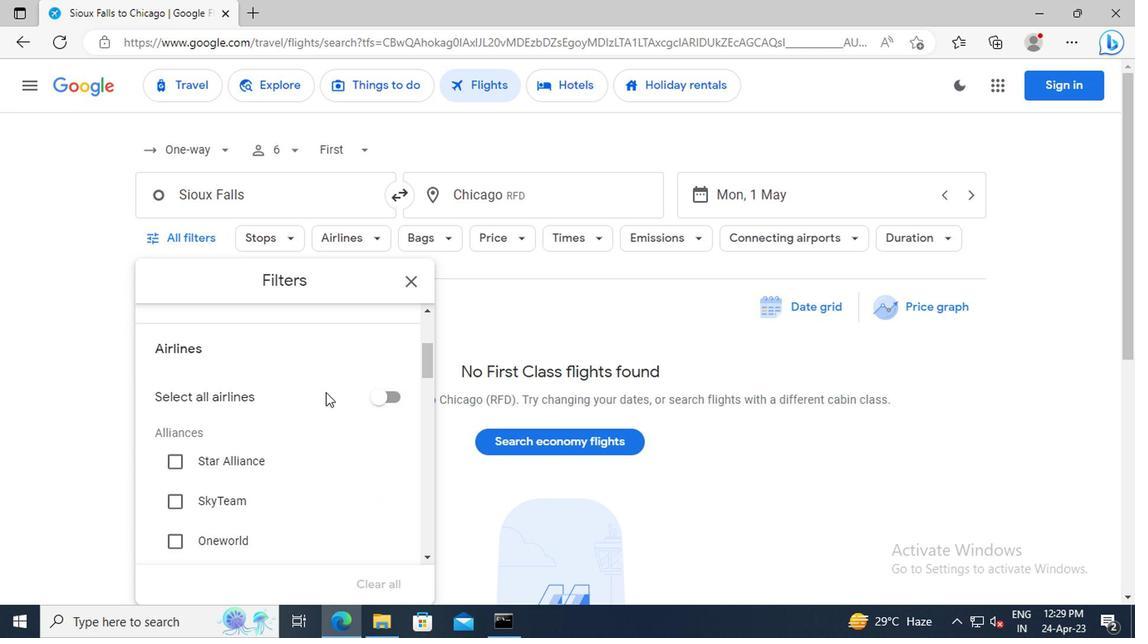 
Action: Mouse scrolled (323, 391) with delta (0, -1)
Screenshot: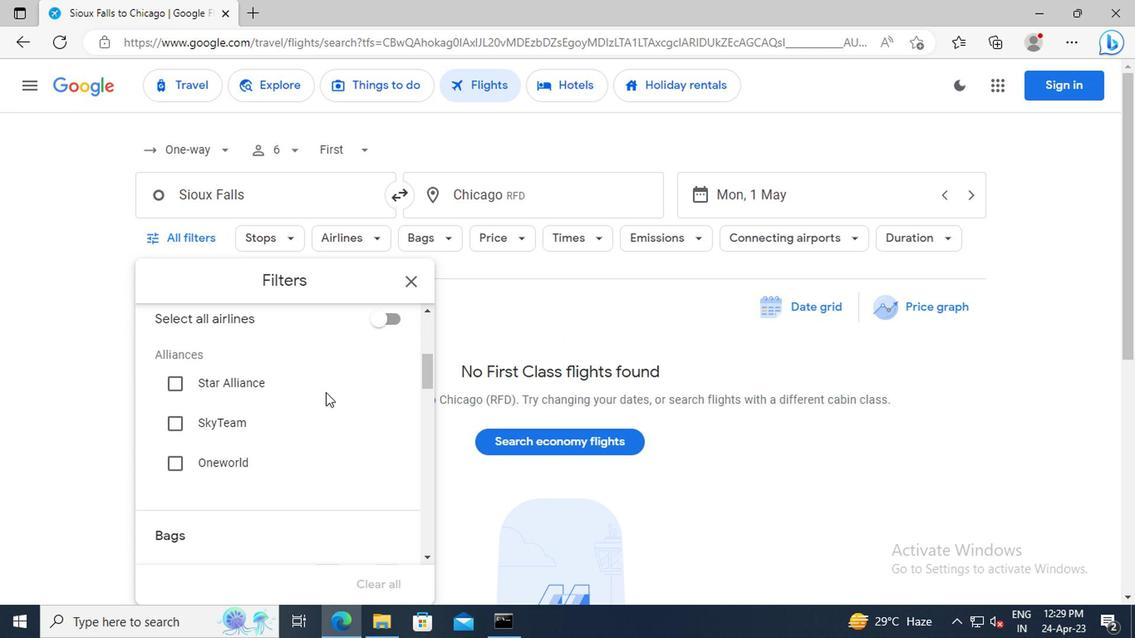 
Action: Mouse scrolled (323, 391) with delta (0, -1)
Screenshot: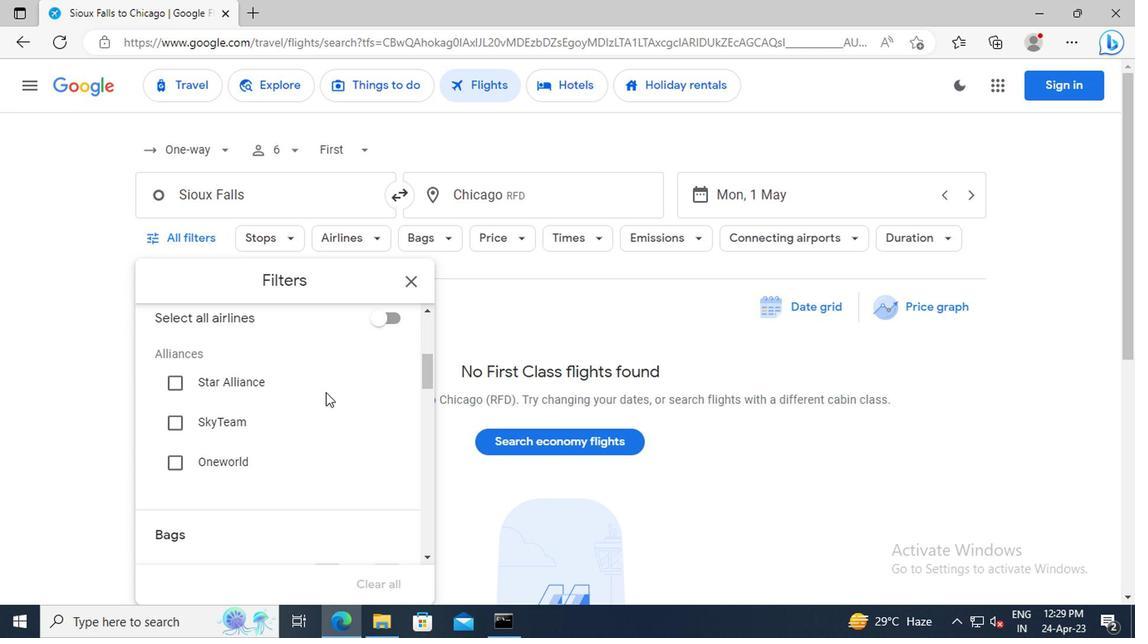 
Action: Mouse scrolled (323, 391) with delta (0, -1)
Screenshot: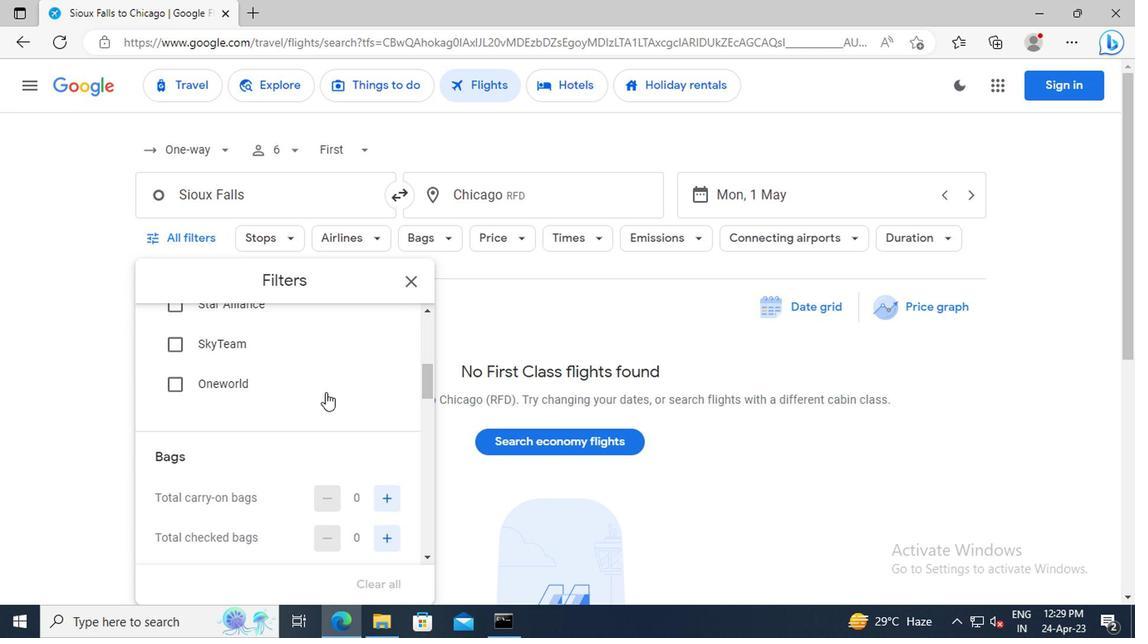 
Action: Mouse scrolled (323, 391) with delta (0, -1)
Screenshot: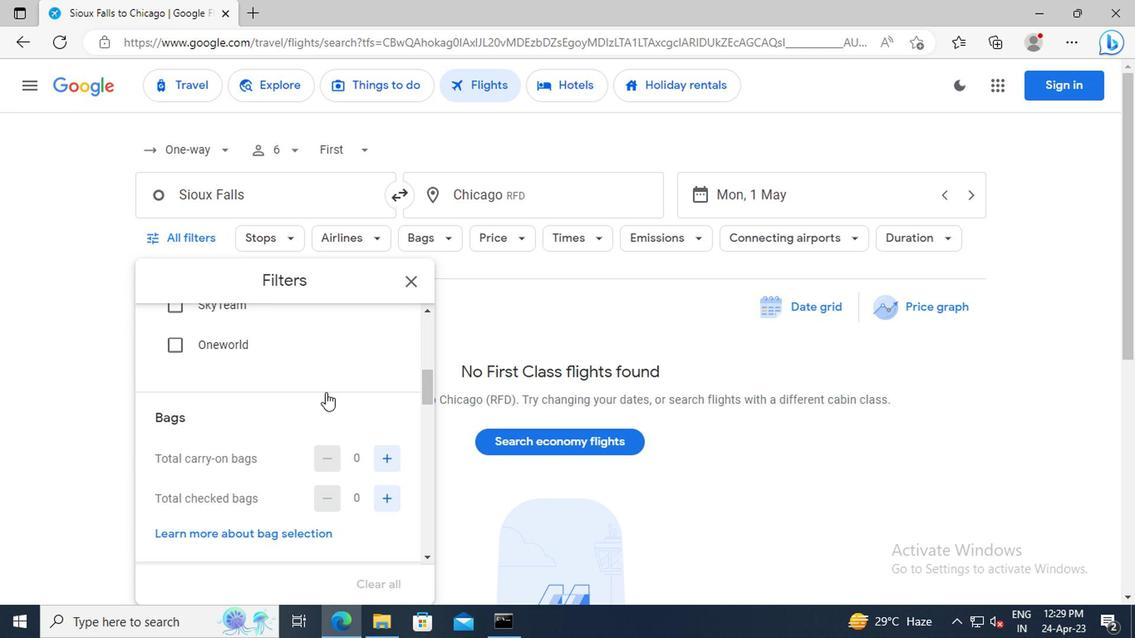 
Action: Mouse moved to (381, 460)
Screenshot: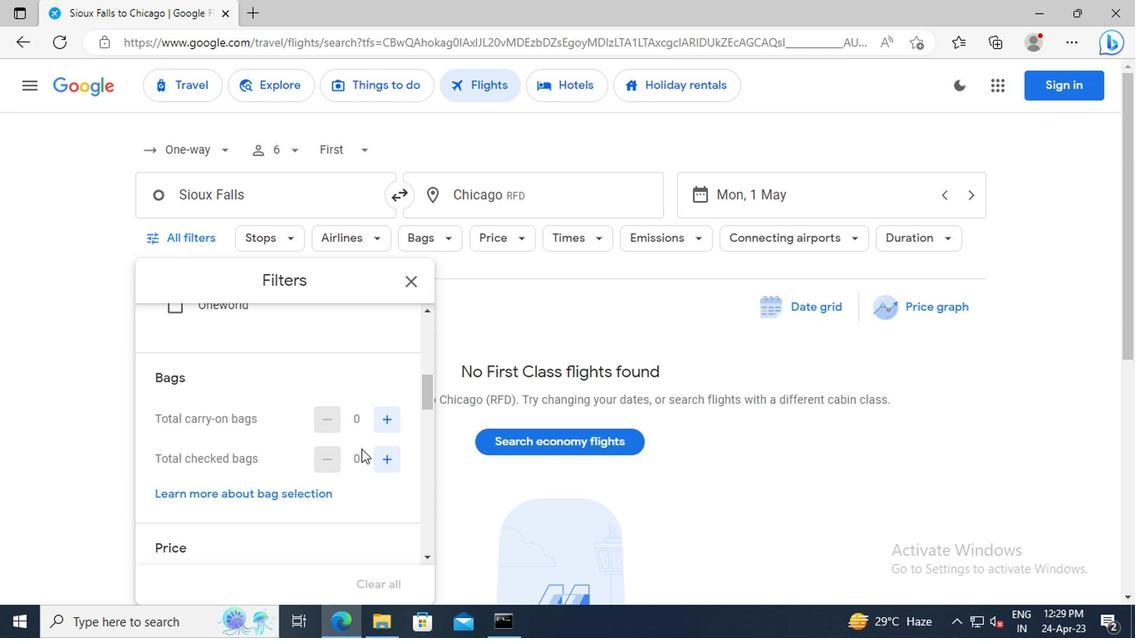 
Action: Mouse pressed left at (381, 460)
Screenshot: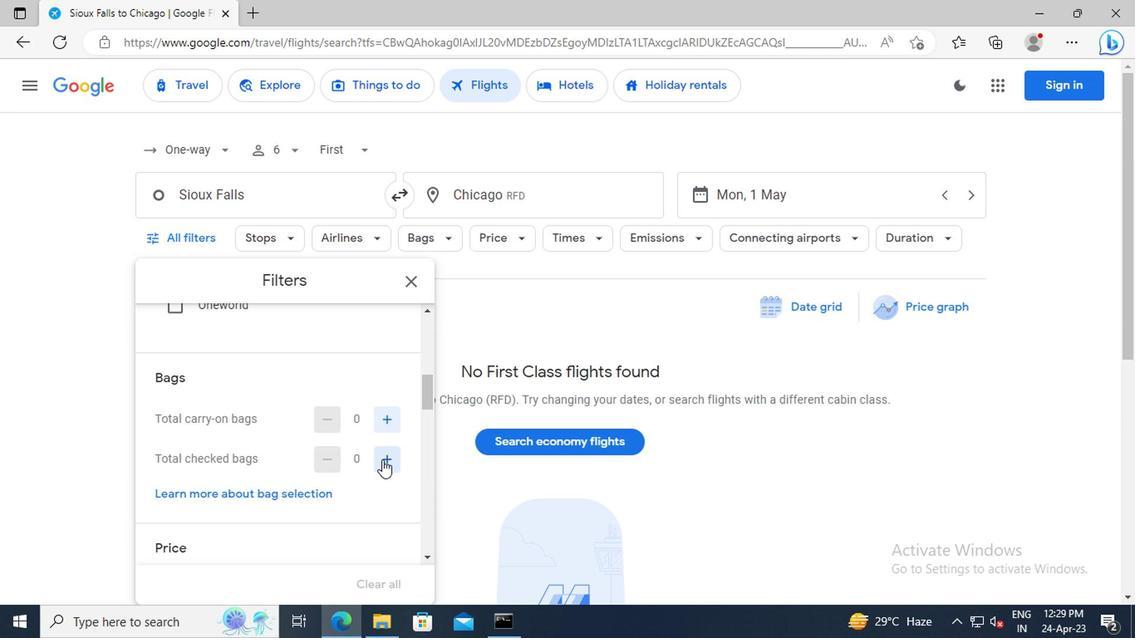 
Action: Mouse pressed left at (381, 460)
Screenshot: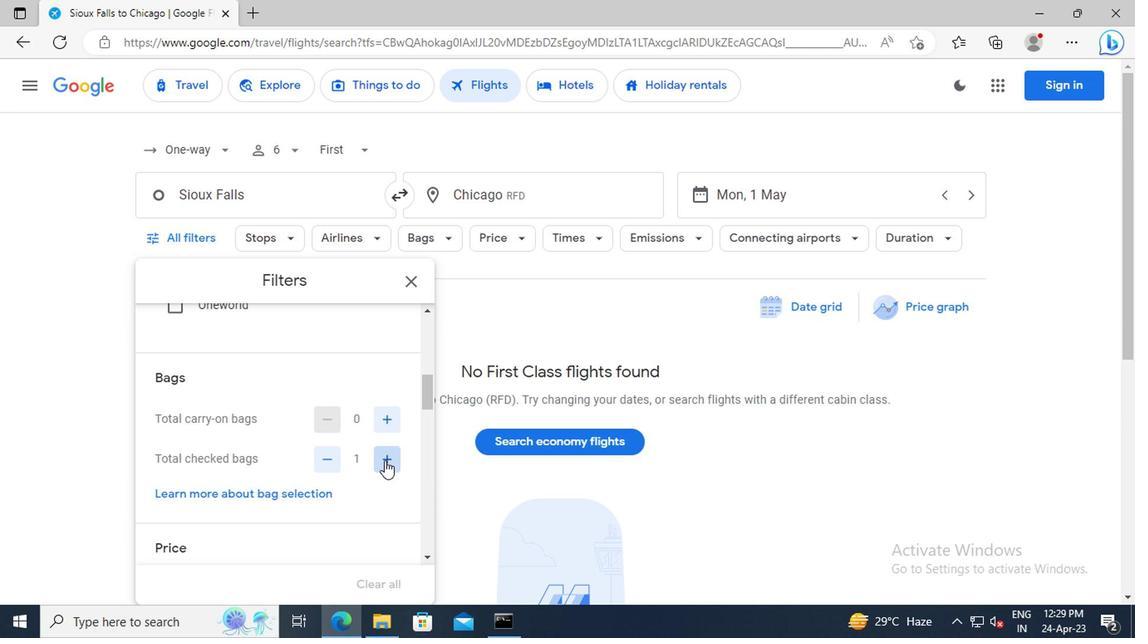 
Action: Mouse pressed left at (381, 460)
Screenshot: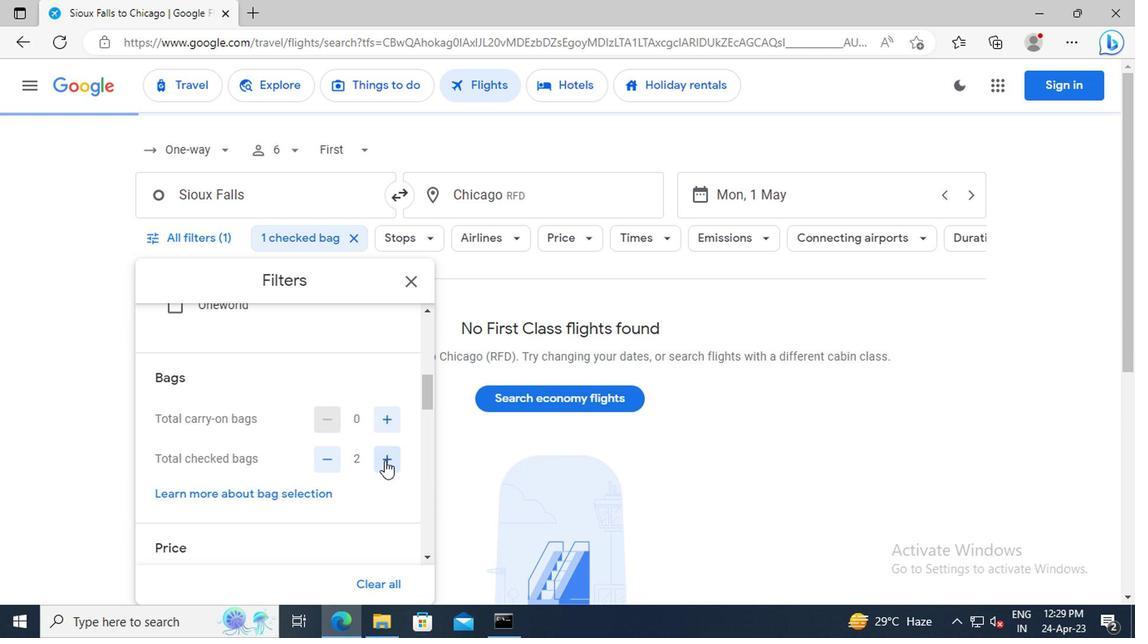 
Action: Mouse pressed left at (381, 460)
Screenshot: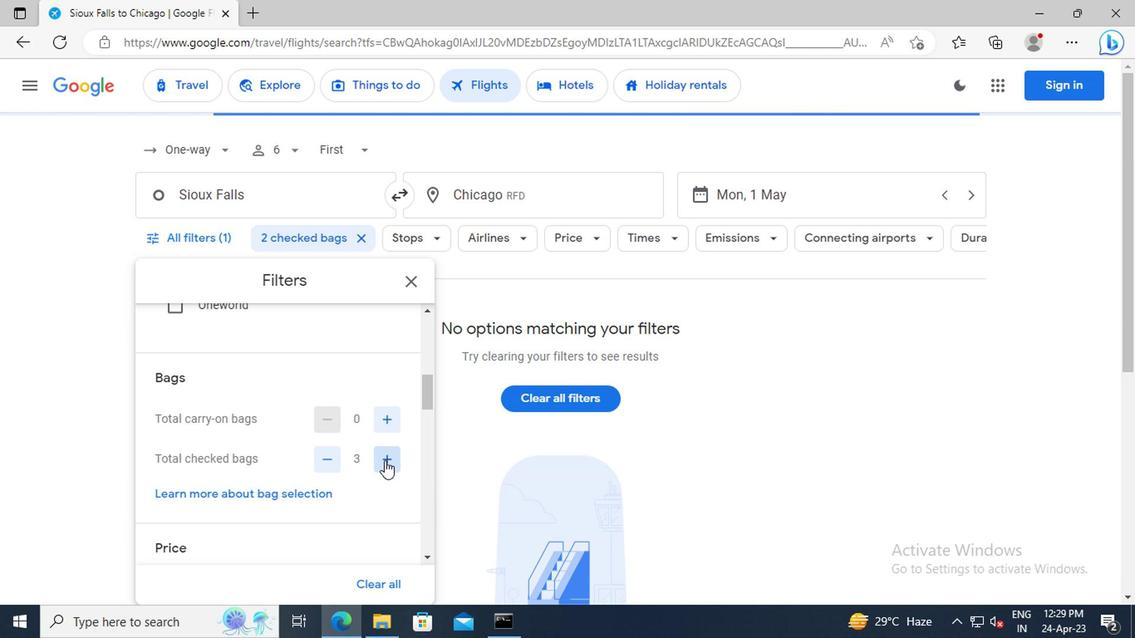 
Action: Mouse pressed left at (381, 460)
Screenshot: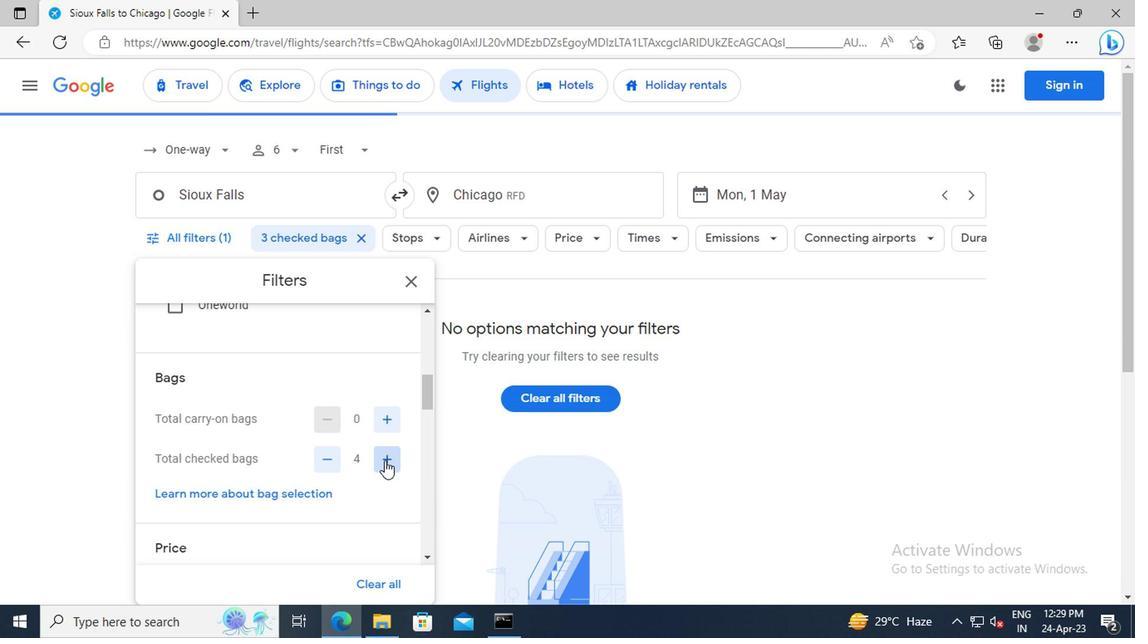 
Action: Mouse pressed left at (381, 460)
Screenshot: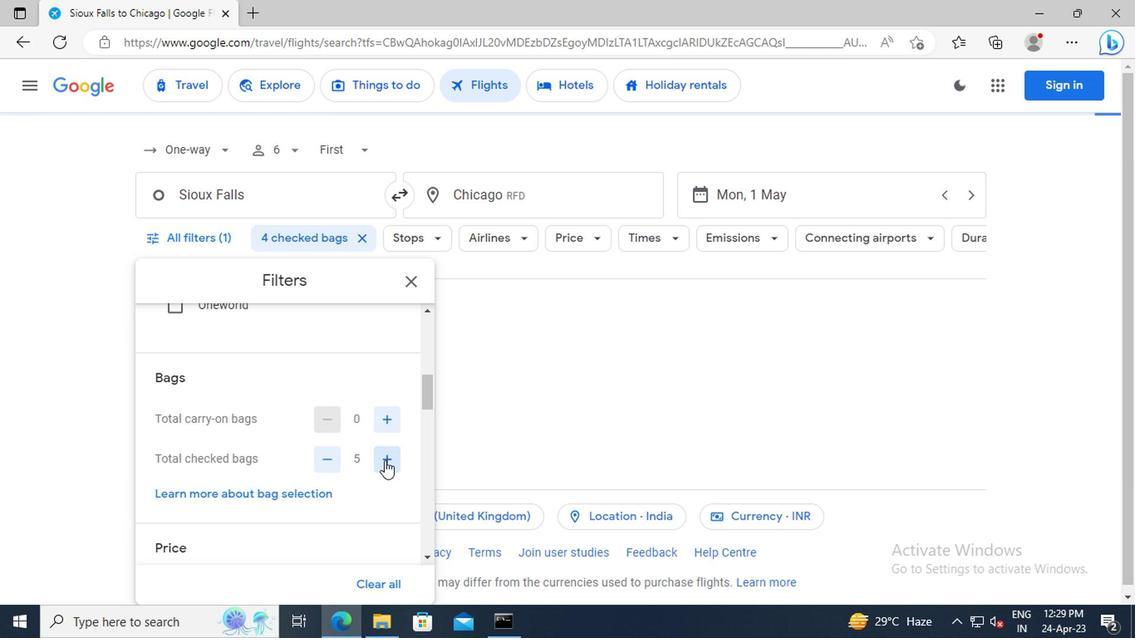 
Action: Mouse moved to (344, 425)
Screenshot: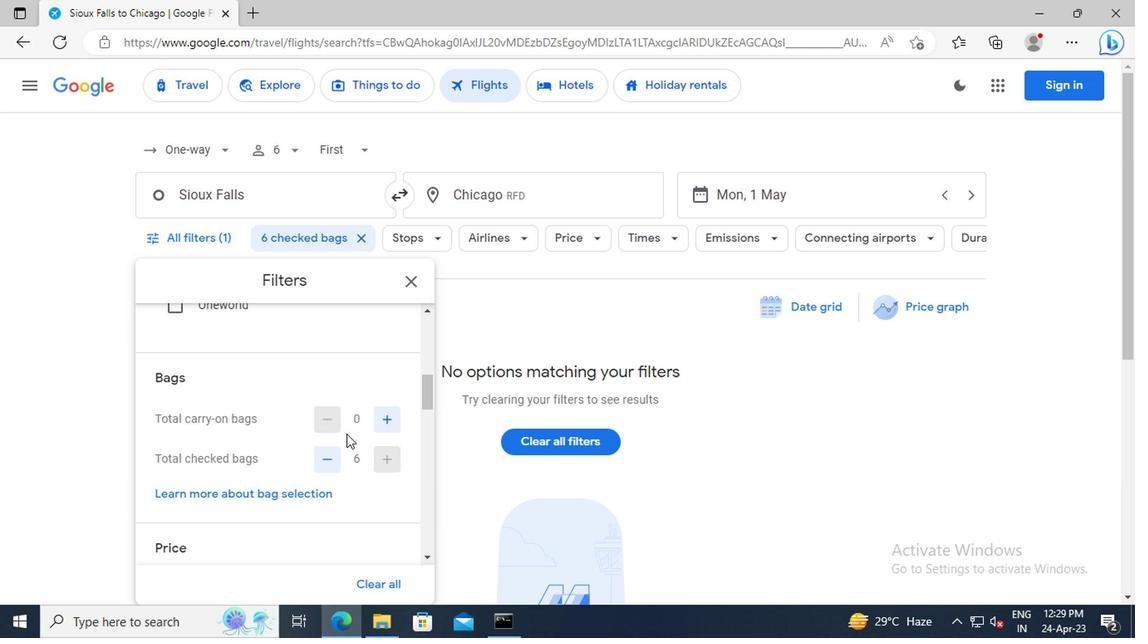 
Action: Mouse scrolled (344, 424) with delta (0, 0)
Screenshot: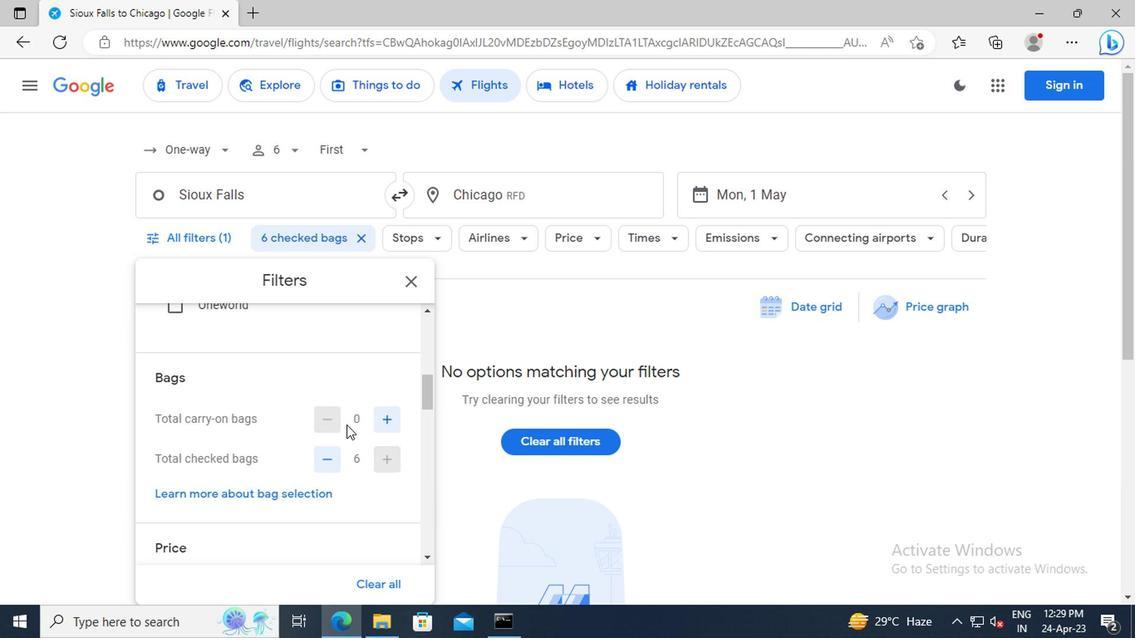 
Action: Mouse moved to (341, 417)
Screenshot: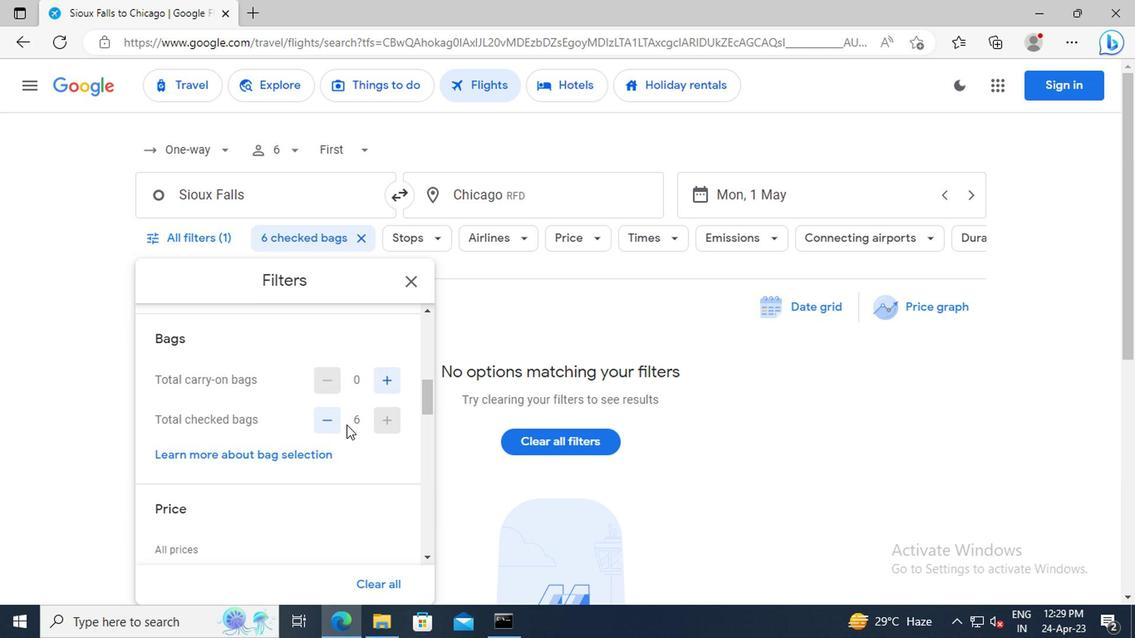 
Action: Mouse scrolled (341, 416) with delta (0, -1)
Screenshot: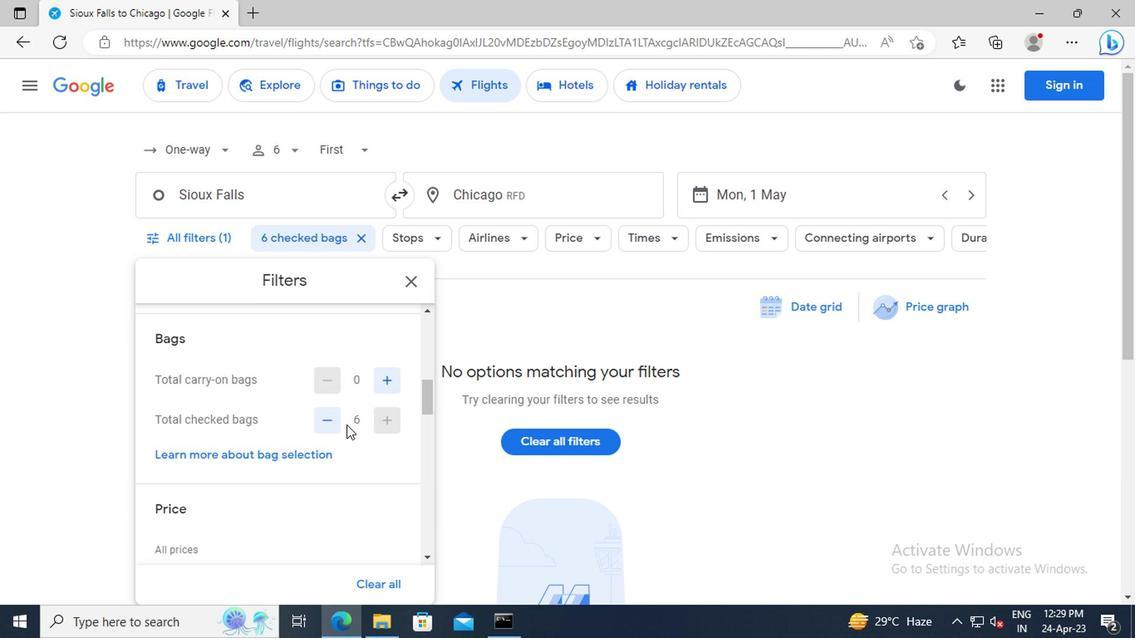 
Action: Mouse scrolled (341, 416) with delta (0, -1)
Screenshot: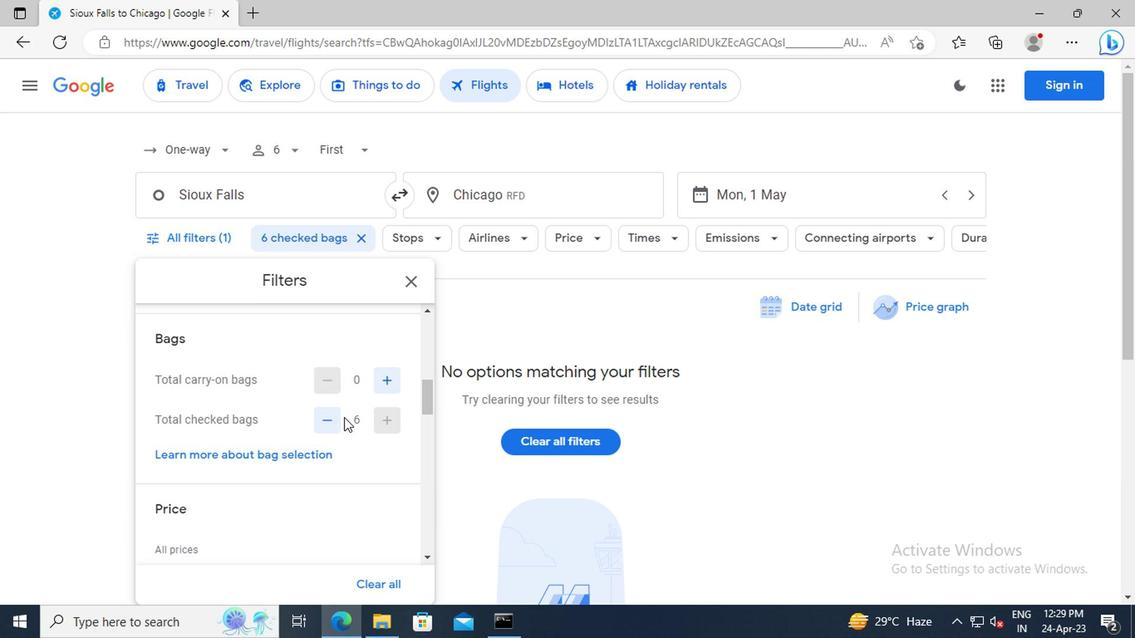 
Action: Mouse moved to (387, 500)
Screenshot: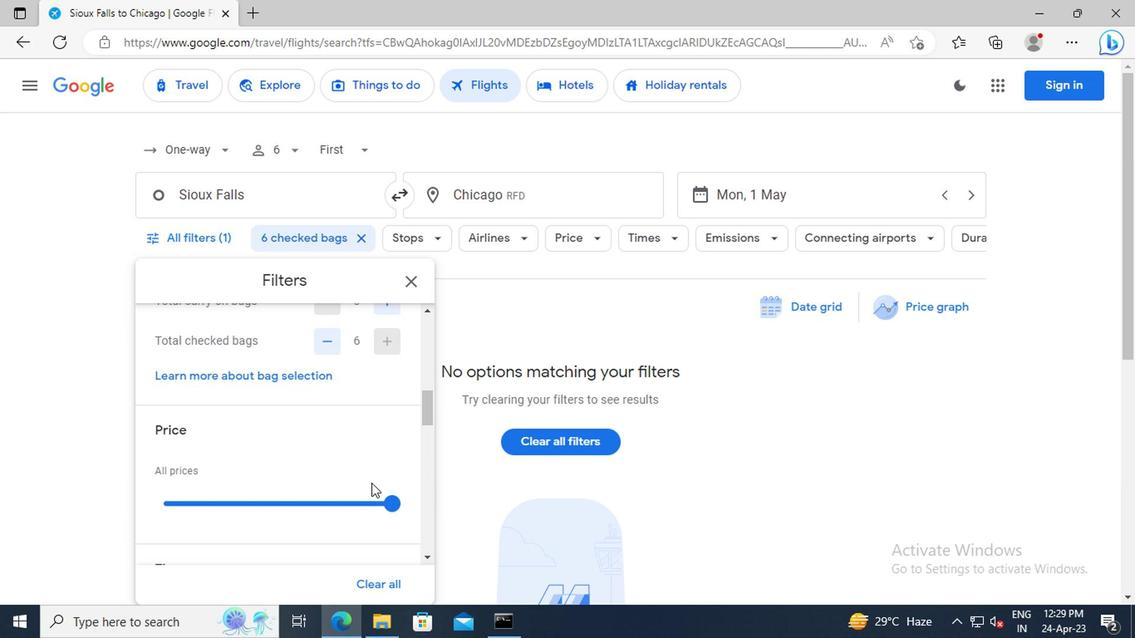 
Action: Mouse pressed left at (387, 500)
Screenshot: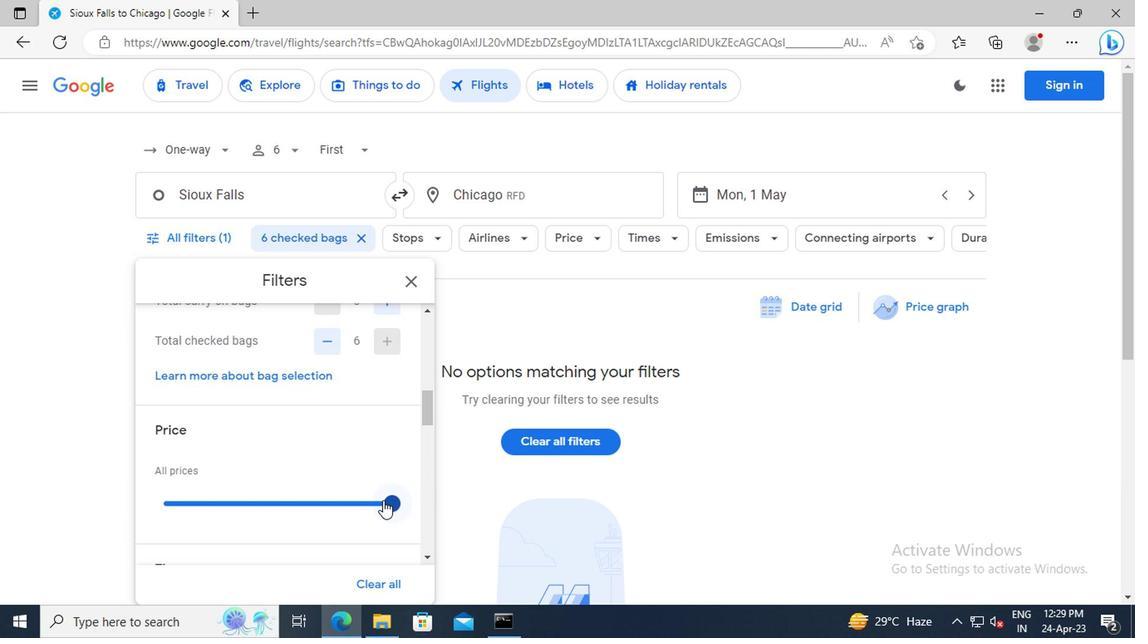 
Action: Mouse moved to (341, 394)
Screenshot: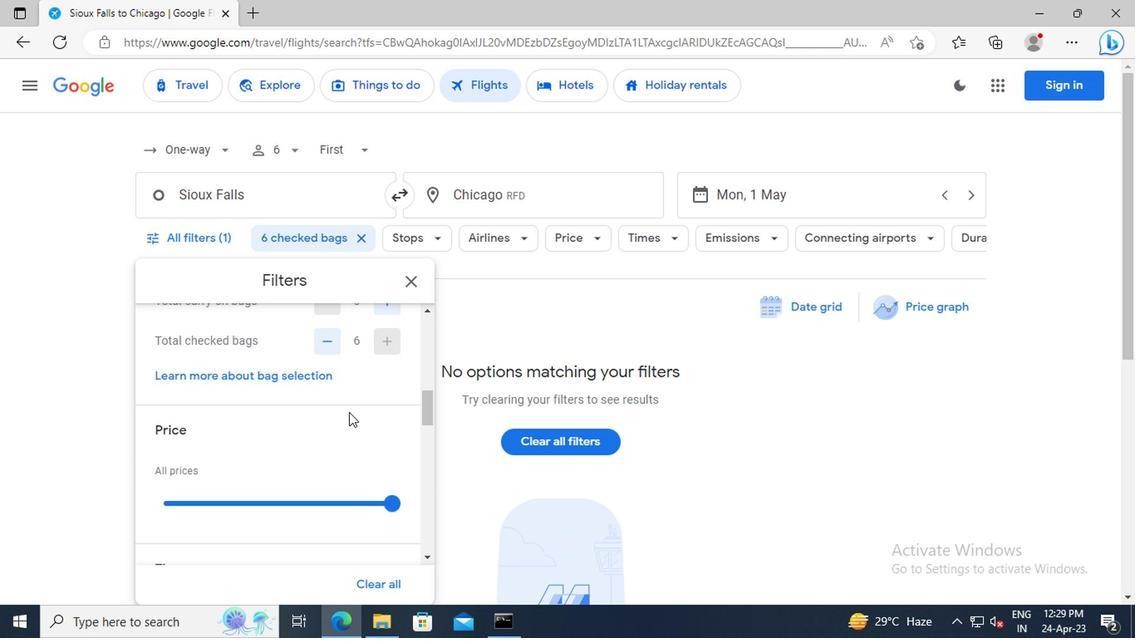 
Action: Mouse scrolled (341, 393) with delta (0, 0)
Screenshot: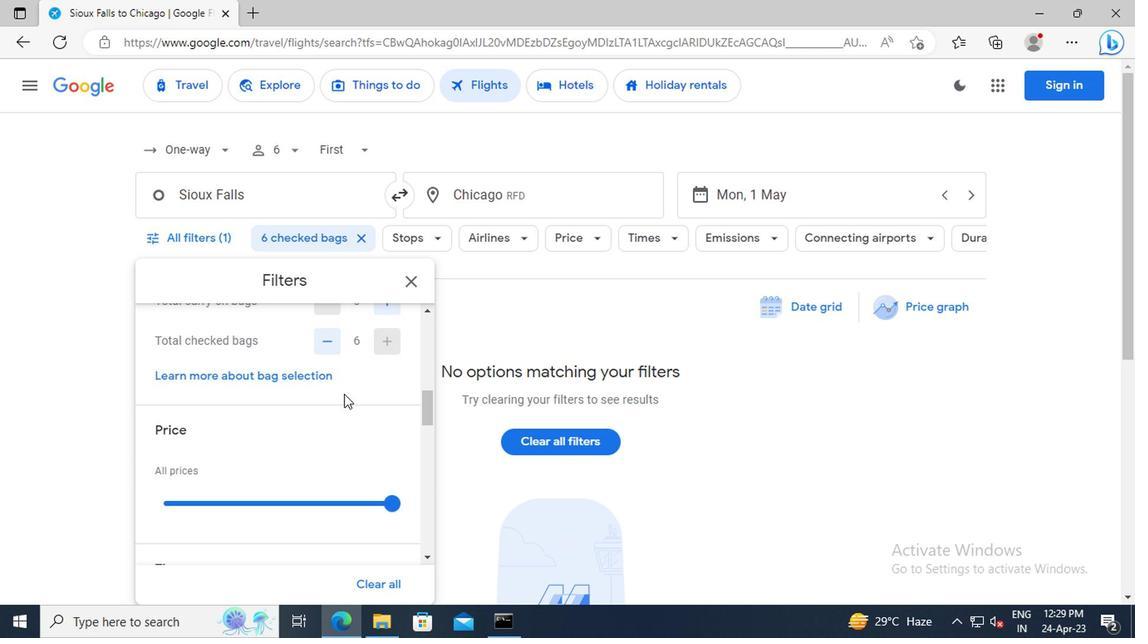 
Action: Mouse scrolled (341, 393) with delta (0, 0)
Screenshot: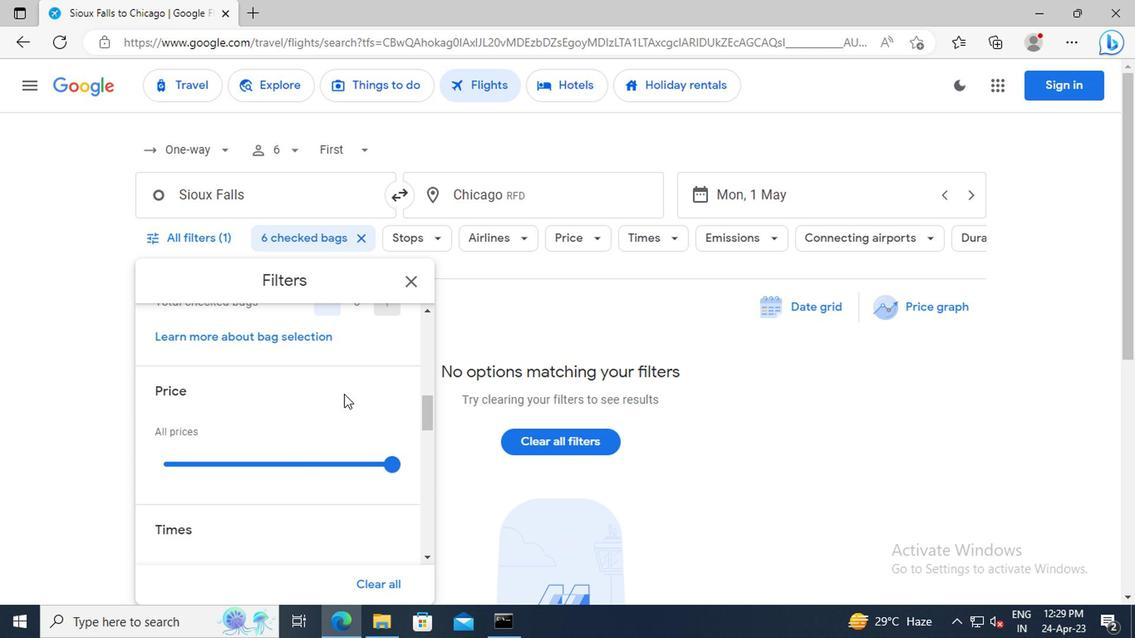 
Action: Mouse scrolled (341, 393) with delta (0, 0)
Screenshot: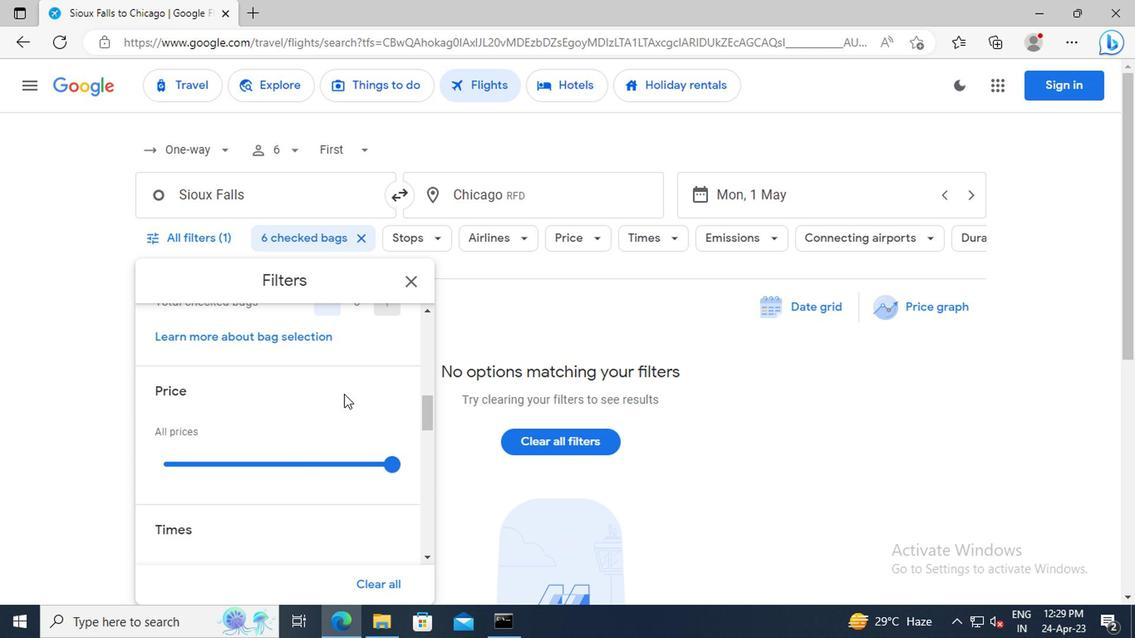 
Action: Mouse scrolled (341, 393) with delta (0, 0)
Screenshot: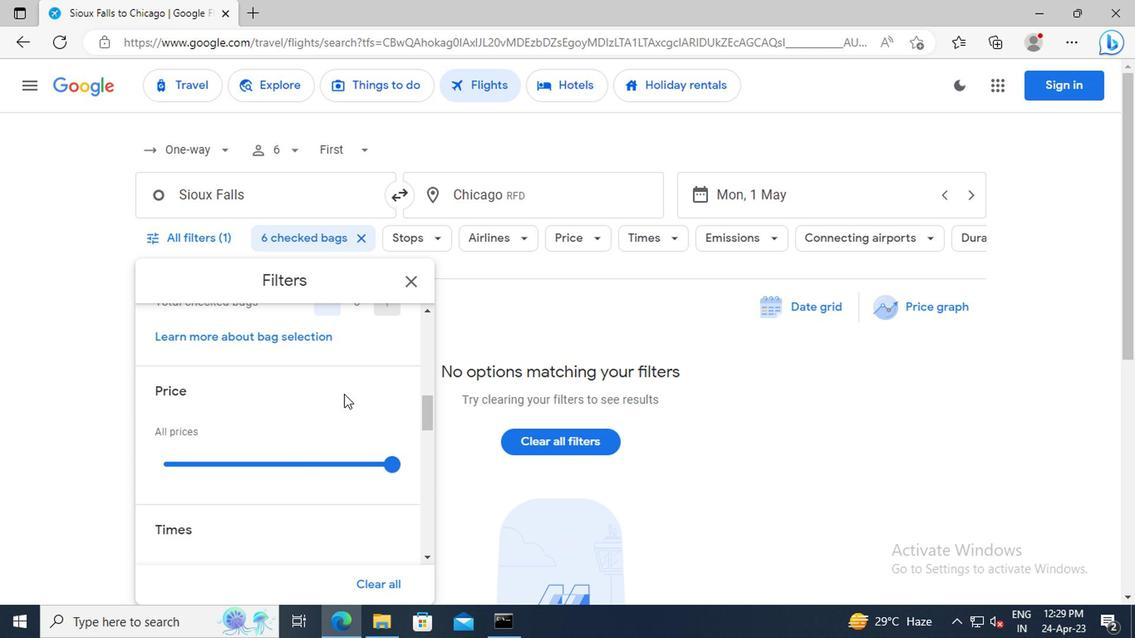 
Action: Mouse scrolled (341, 393) with delta (0, 0)
Screenshot: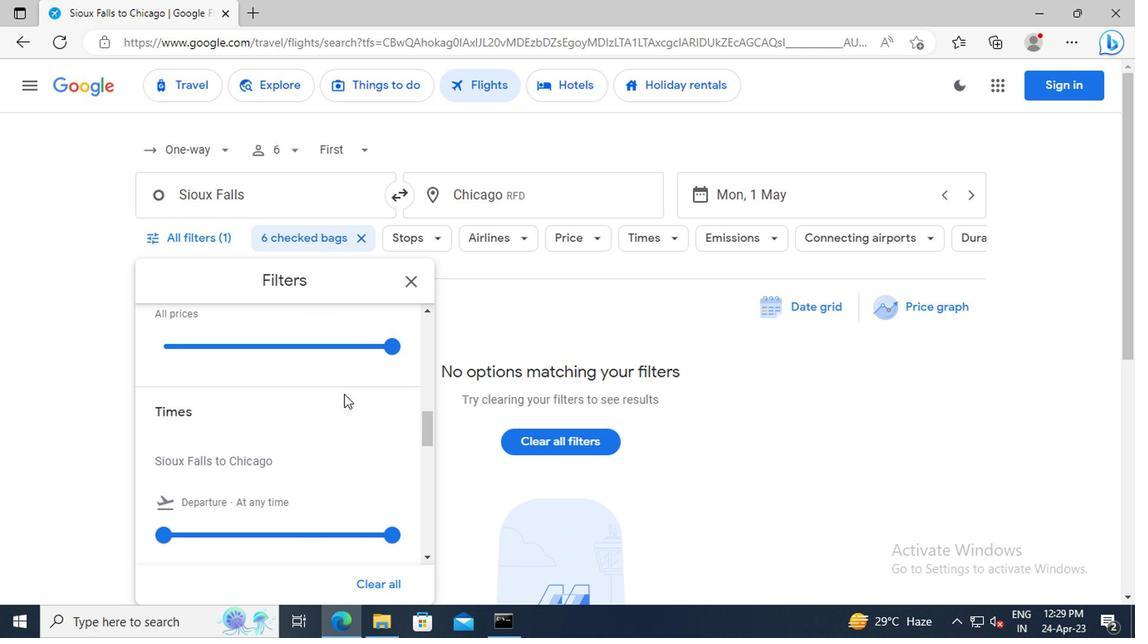 
Action: Mouse scrolled (341, 393) with delta (0, 0)
Screenshot: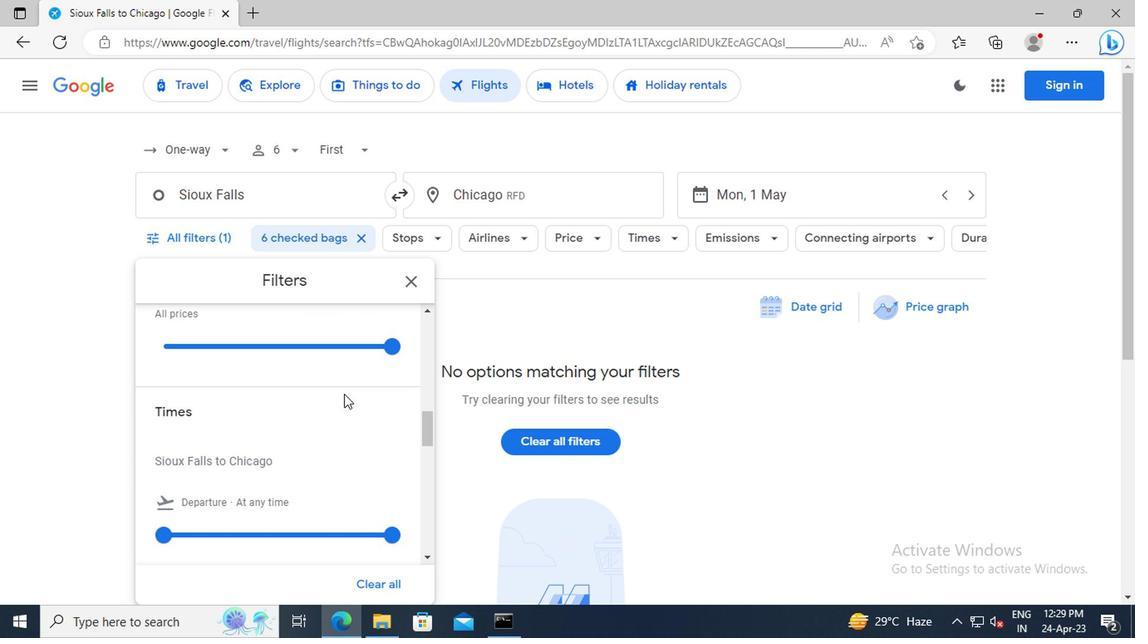 
Action: Mouse scrolled (341, 393) with delta (0, 0)
Screenshot: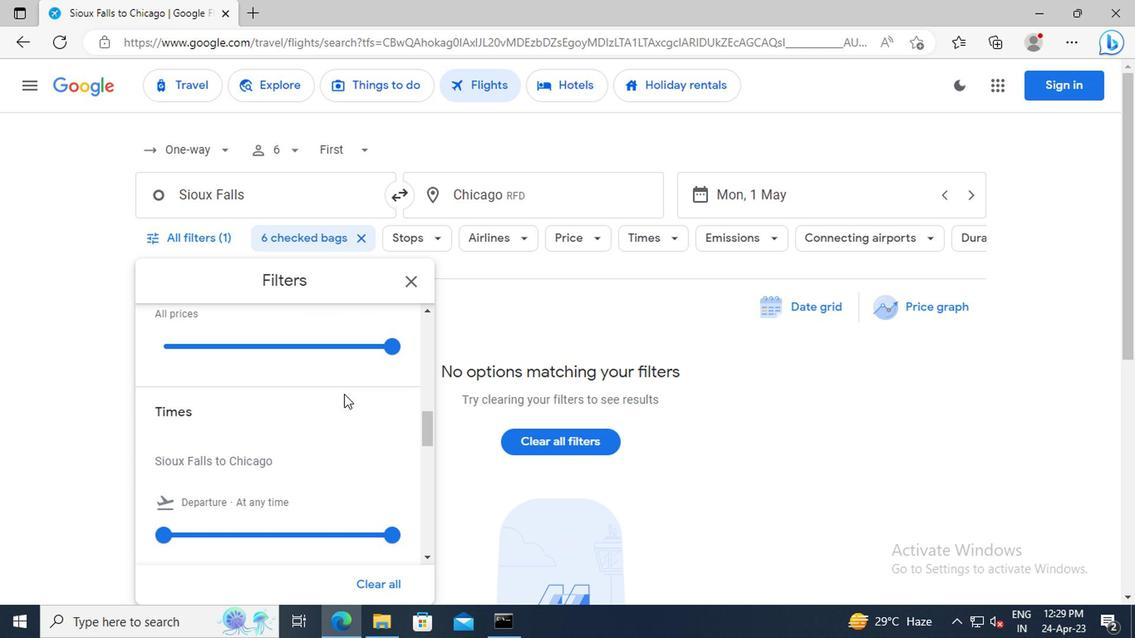 
Action: Mouse moved to (165, 426)
Screenshot: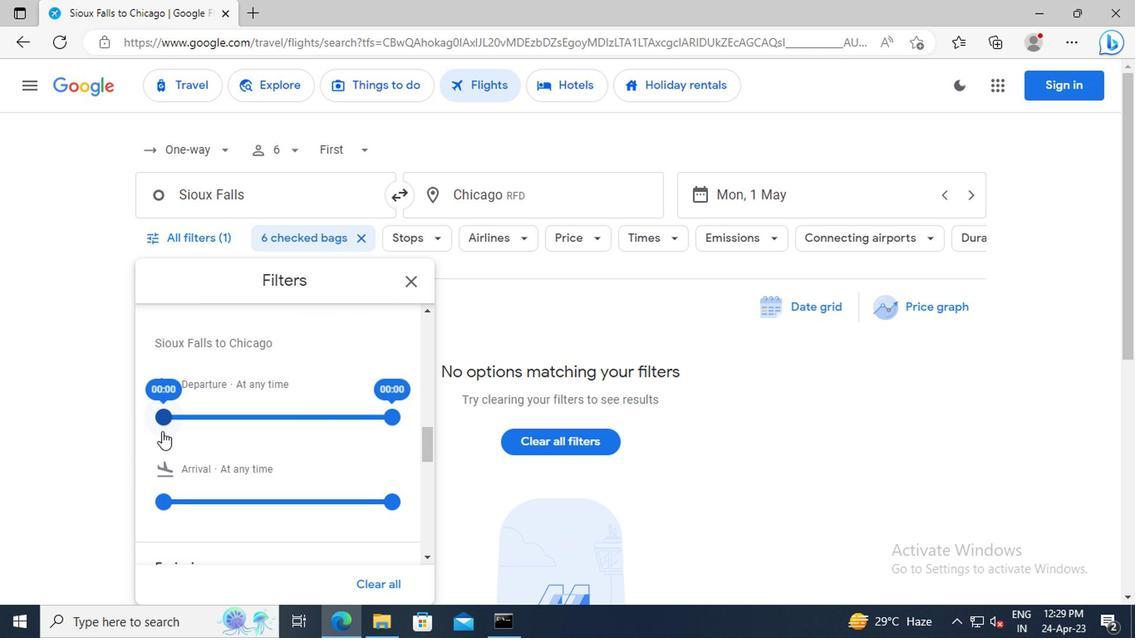 
Action: Mouse pressed left at (165, 426)
Screenshot: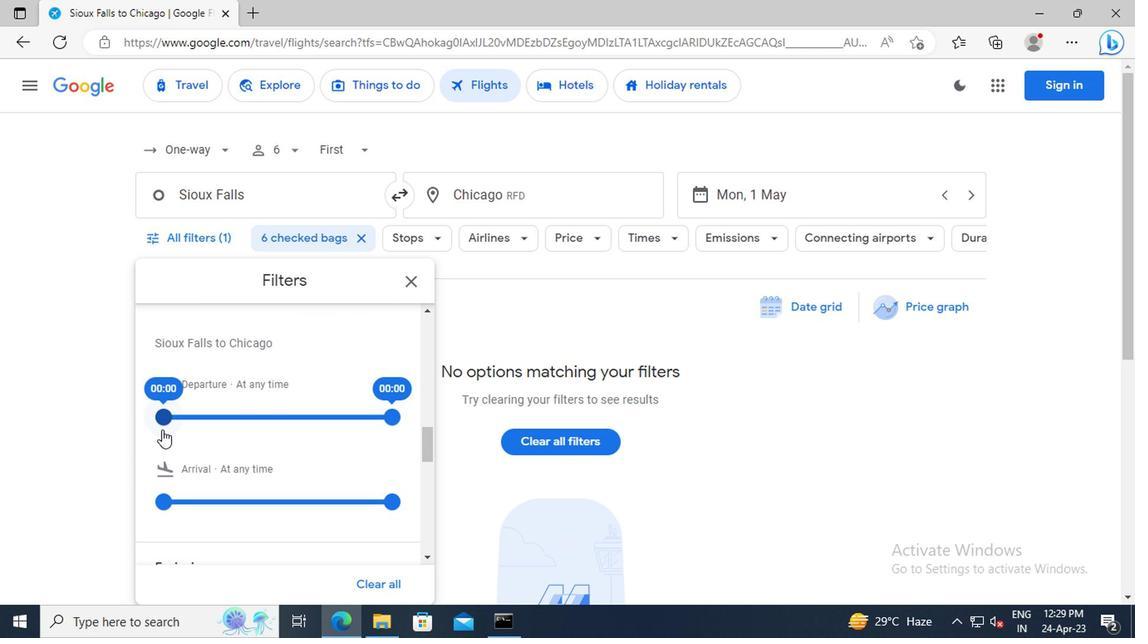 
Action: Mouse moved to (387, 418)
Screenshot: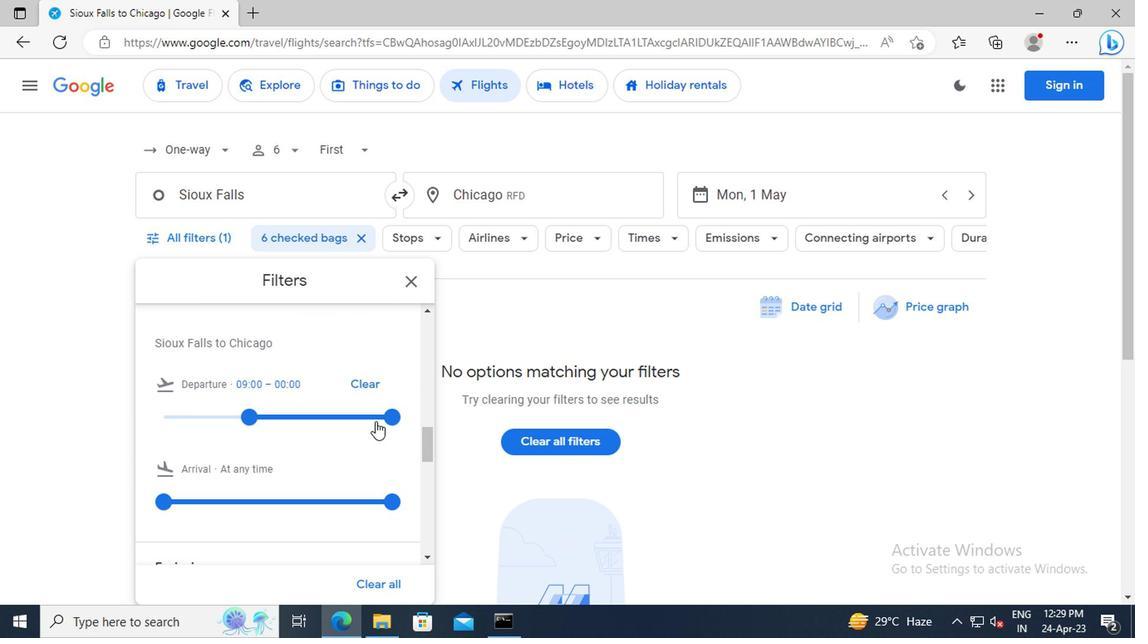 
Action: Mouse pressed left at (387, 418)
Screenshot: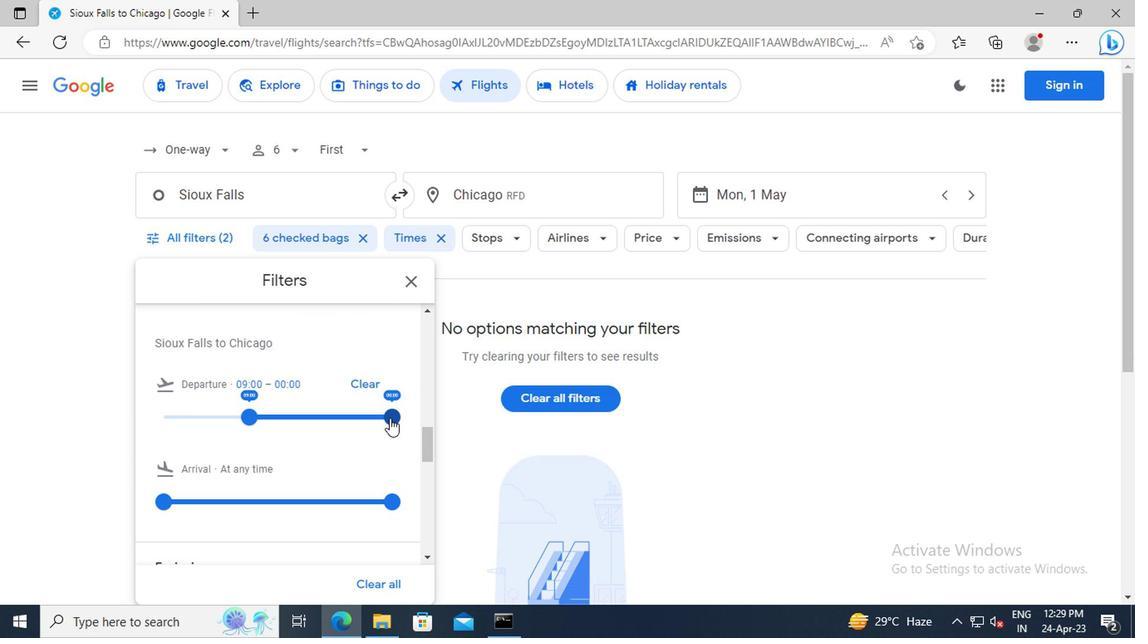 
Action: Mouse moved to (412, 283)
Screenshot: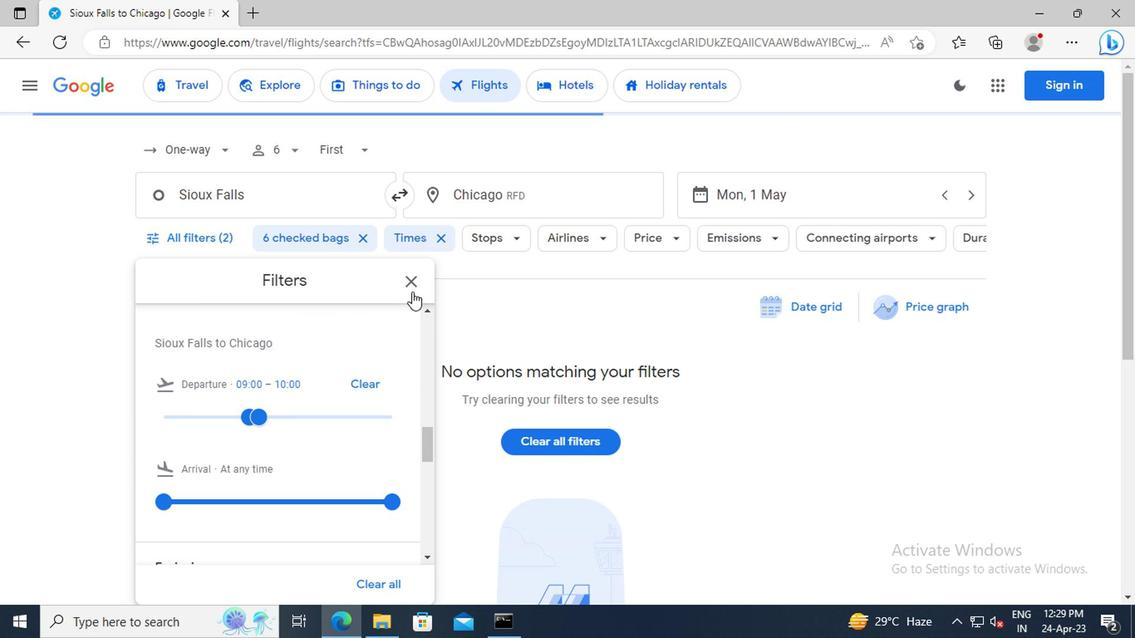 
Action: Mouse pressed left at (412, 283)
Screenshot: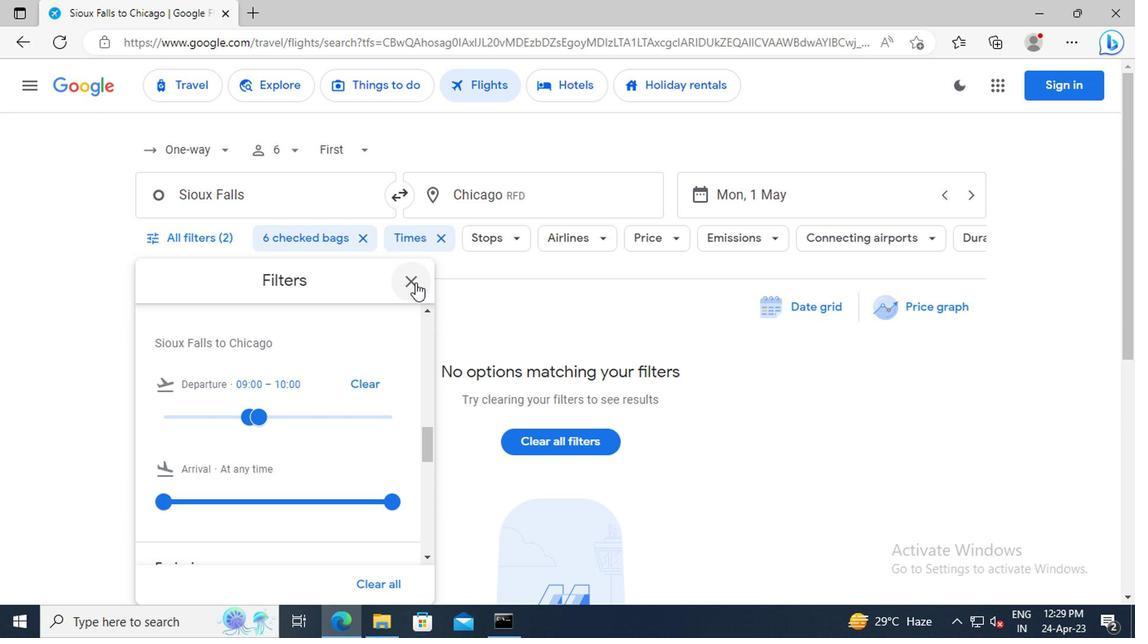 
Action: Mouse moved to (445, 399)
Screenshot: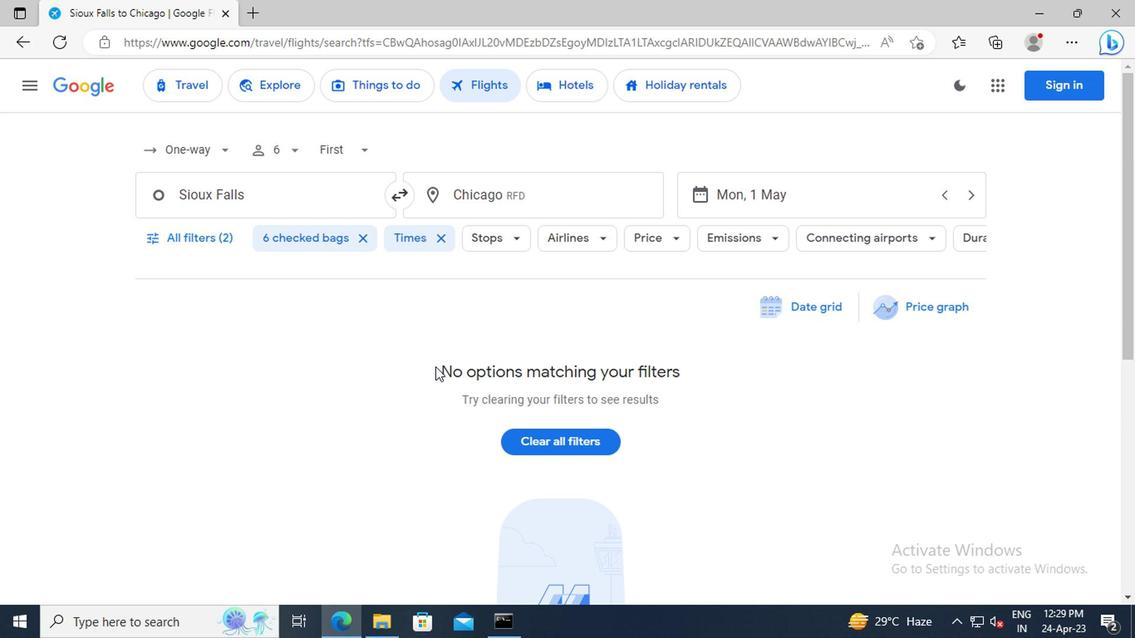 
